 Task: Add an event with the title Third Webinar: SEO Best Practices, date '2023/12/27', time 9:40 AM to 11:40 AMand add a description: The quality assurance team will provide recommendations for process improvements based on their findings. These recommendations may include suggestions for enhancing project management practices, refining development methodologies, or implementing quality control measures., put the event into Blue category, logged in from the account softage.8@softage.netand send the event invitation to softage.9@softage.net and softage.10@softage.net. Set a reminder for the event 193 week before
Action: Mouse moved to (121, 143)
Screenshot: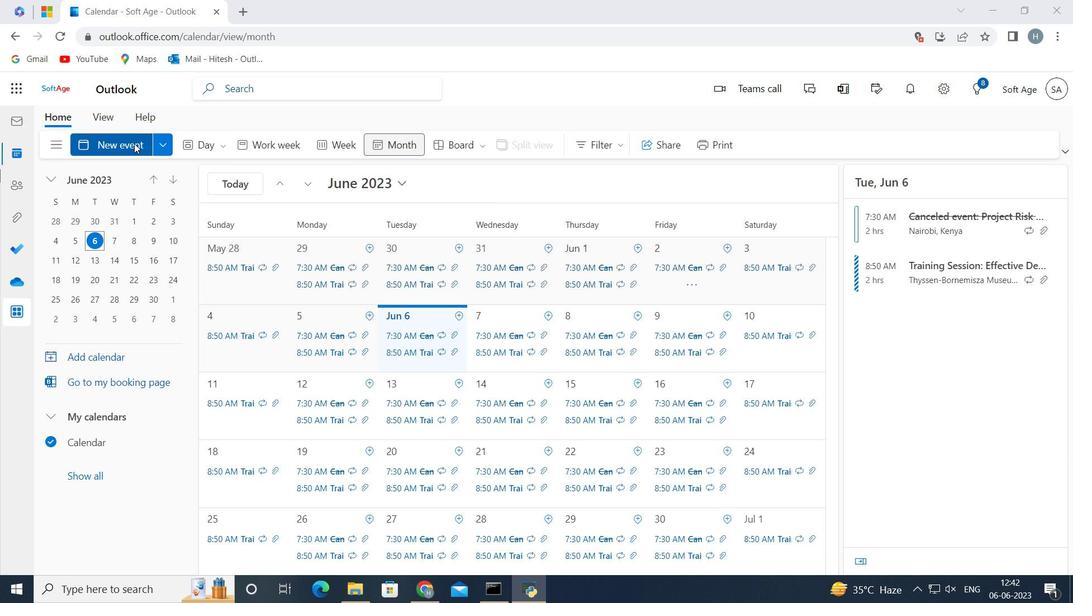 
Action: Mouse pressed left at (121, 143)
Screenshot: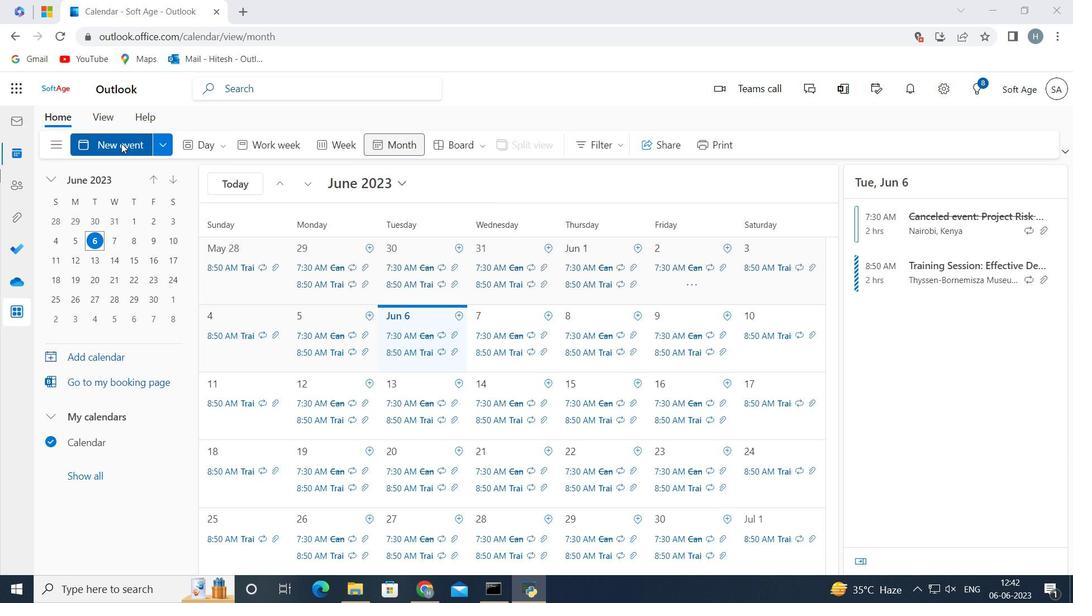 
Action: Mouse moved to (286, 224)
Screenshot: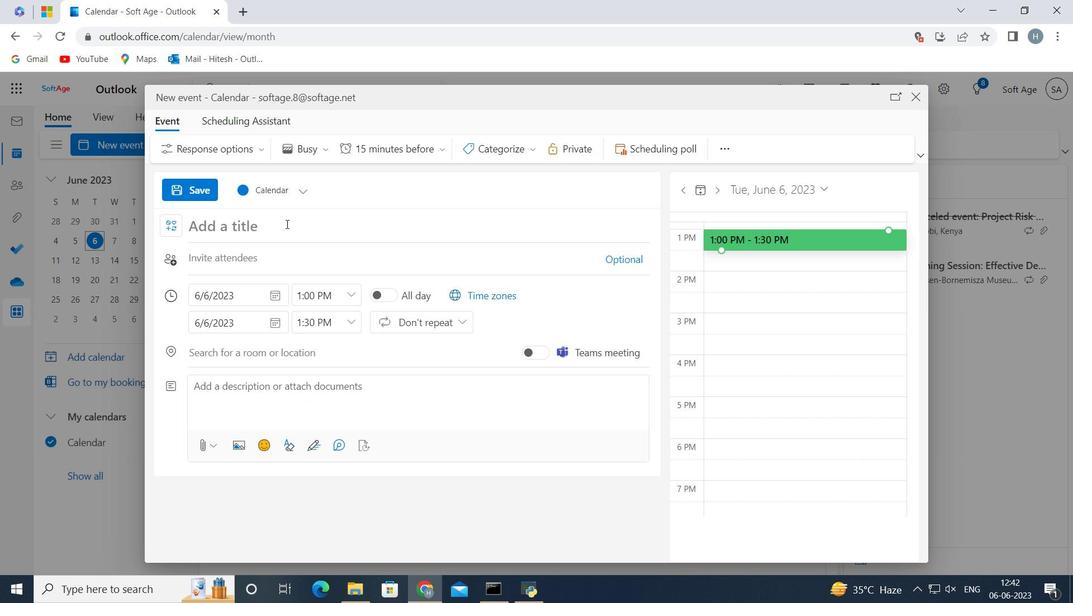 
Action: Mouse pressed left at (286, 224)
Screenshot: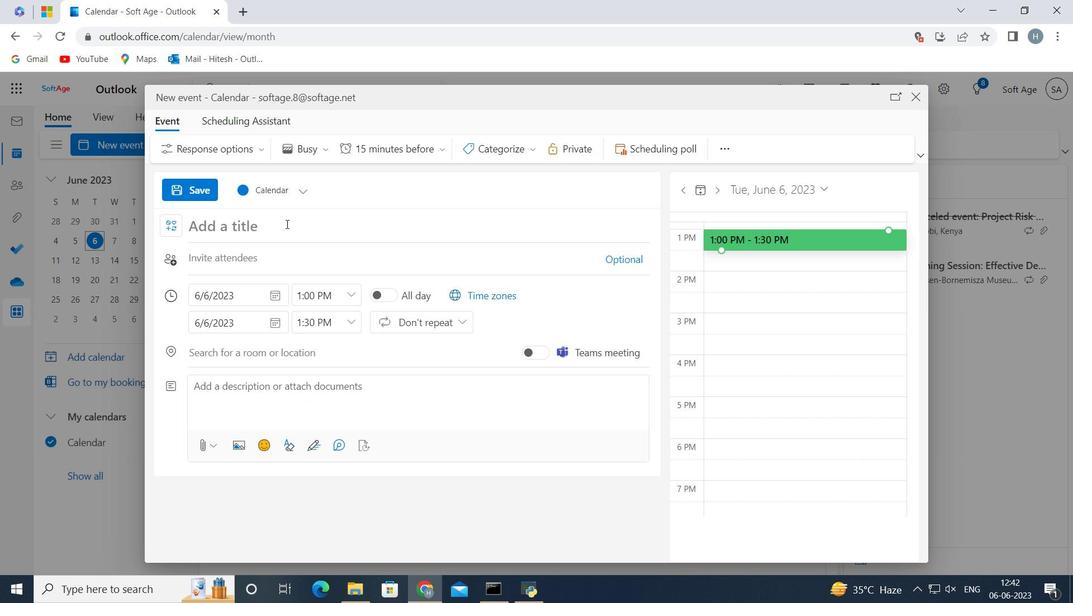 
Action: Key pressed <Key.shift>Third<Key.space><Key.shift>Webinar<Key.shift_r>:<Key.space><Key.caps_lock>SEO<Key.space><Key.caps_lock><Key.shift>Best<Key.space><Key.shift>Practices<Key.space>
Screenshot: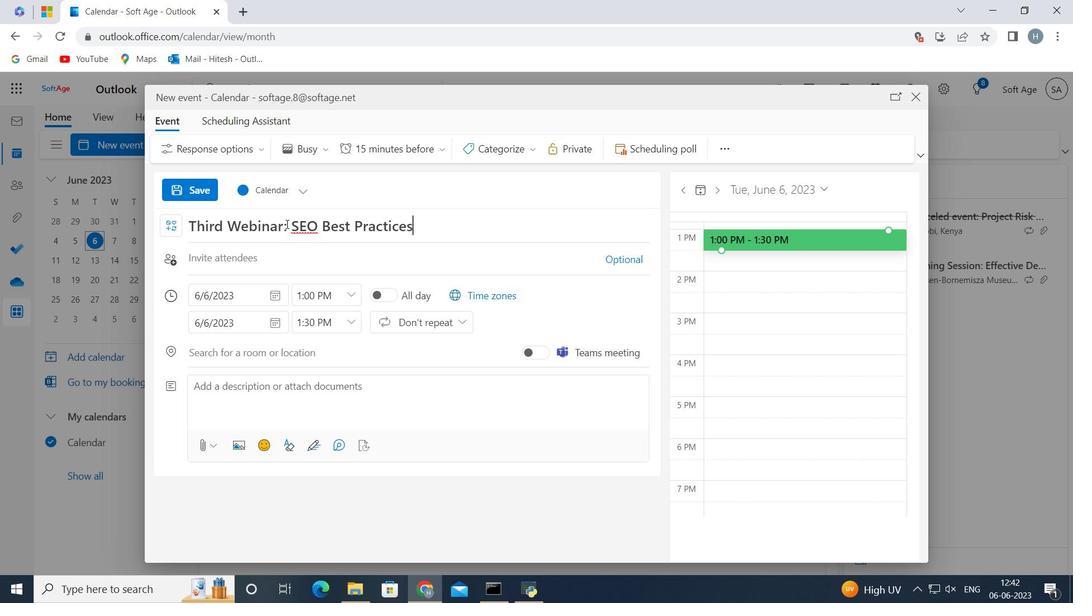
Action: Mouse moved to (272, 297)
Screenshot: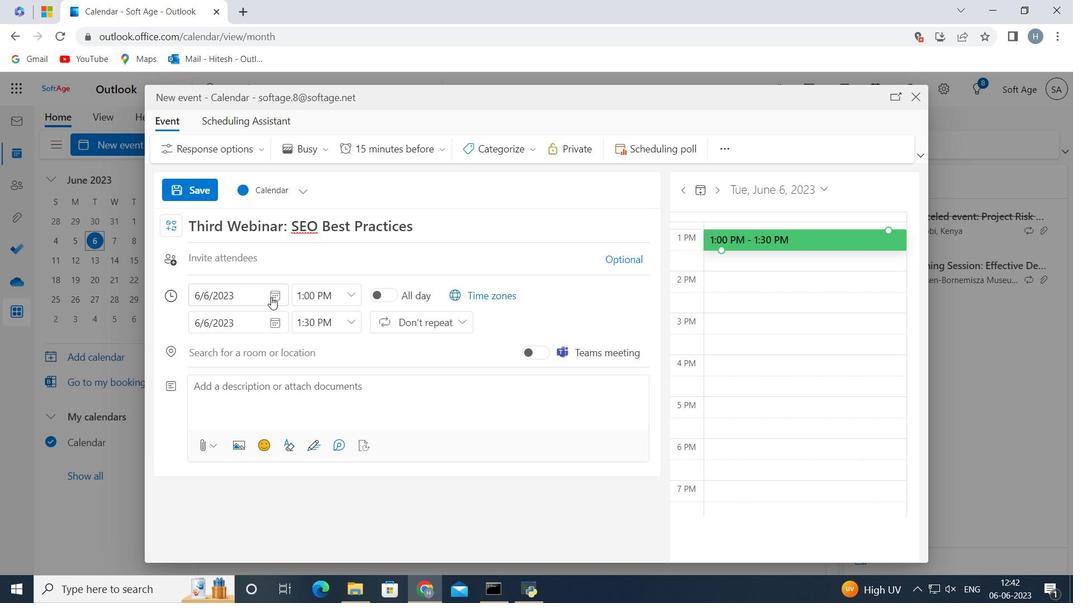 
Action: Mouse pressed left at (272, 297)
Screenshot: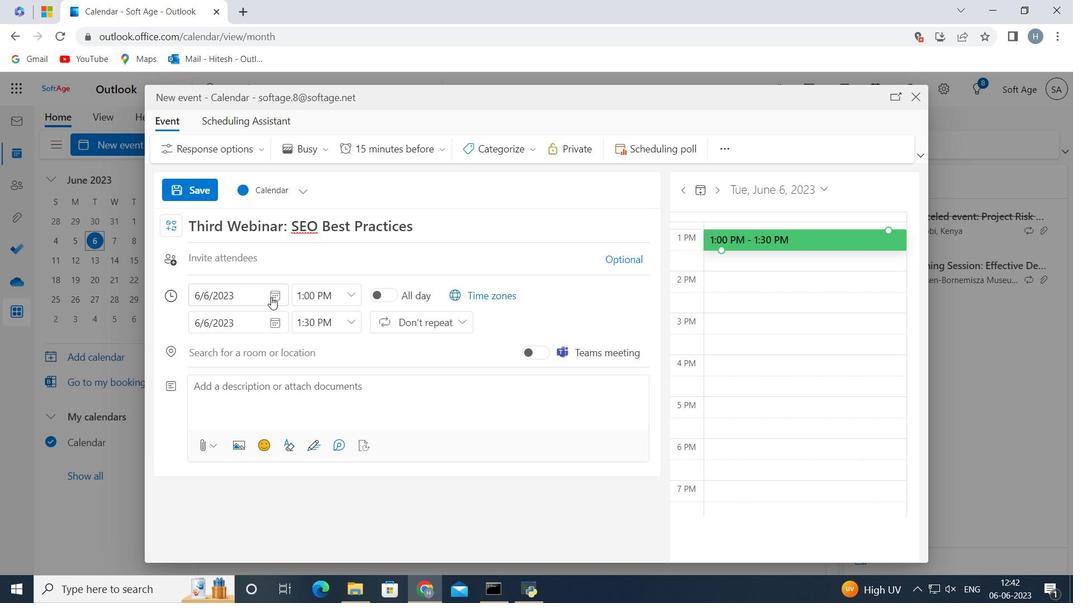 
Action: Mouse moved to (248, 330)
Screenshot: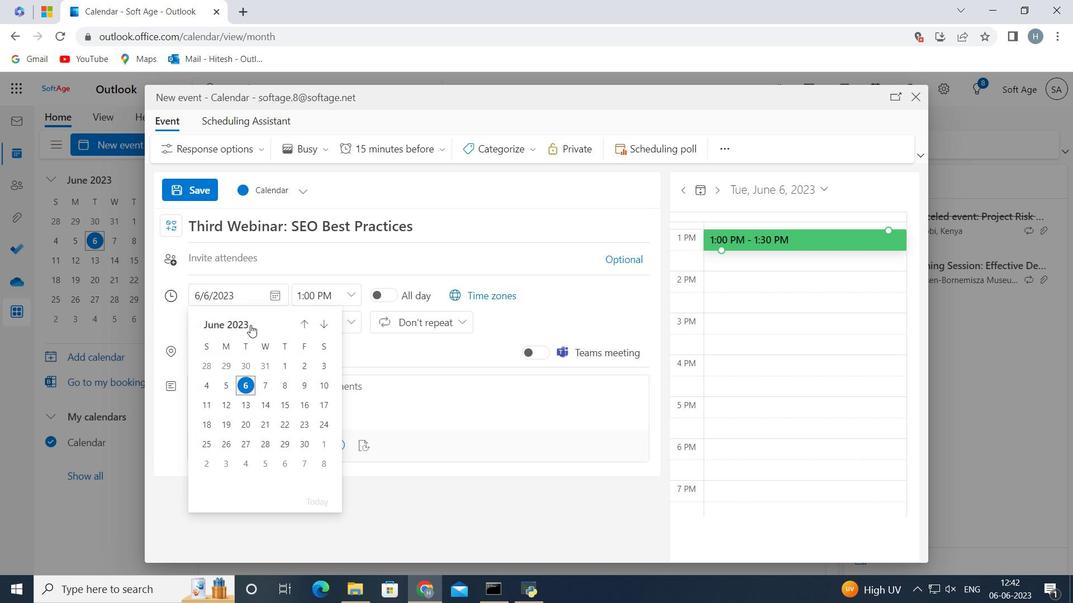
Action: Mouse pressed left at (248, 330)
Screenshot: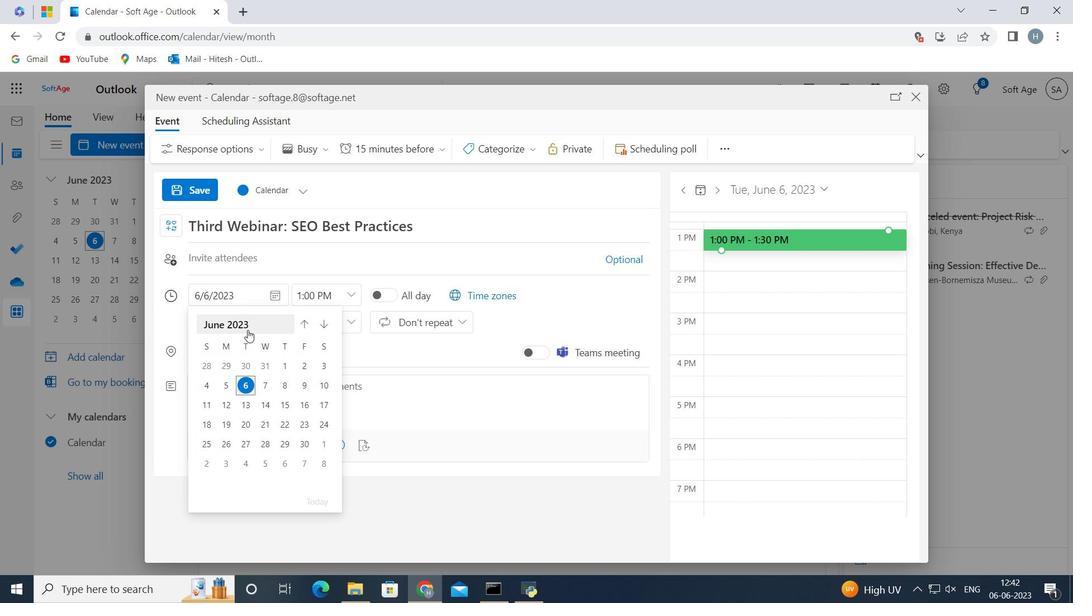 
Action: Mouse moved to (248, 328)
Screenshot: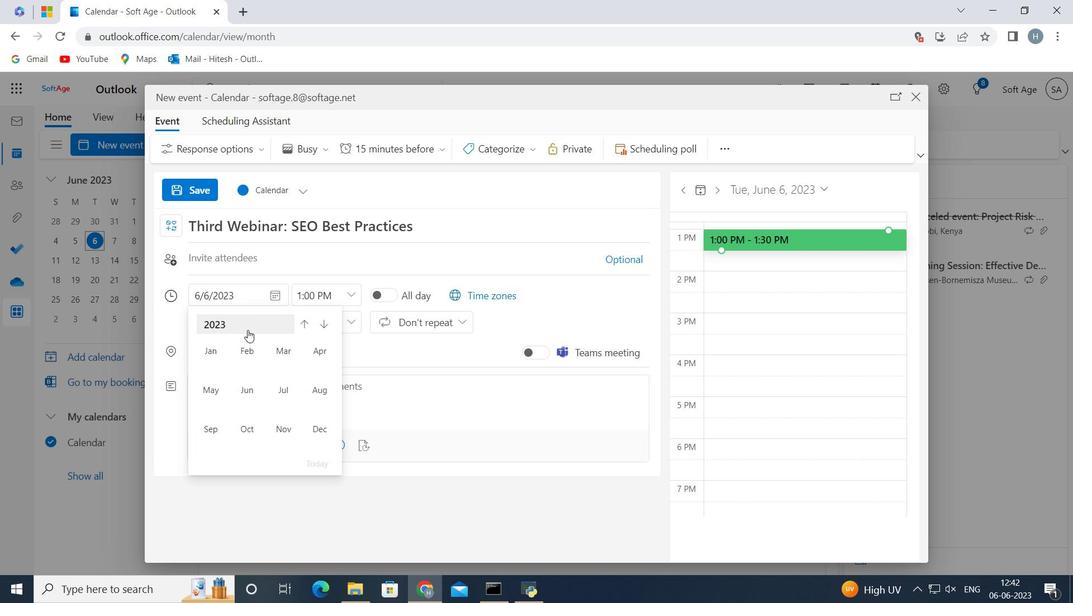 
Action: Mouse pressed left at (248, 328)
Screenshot: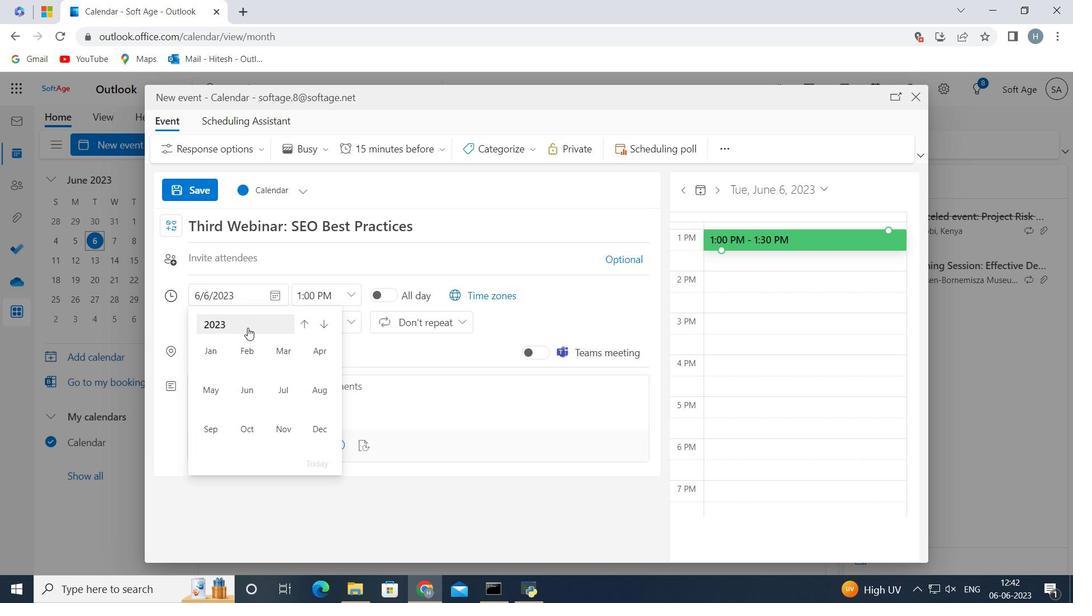 
Action: Mouse moved to (316, 348)
Screenshot: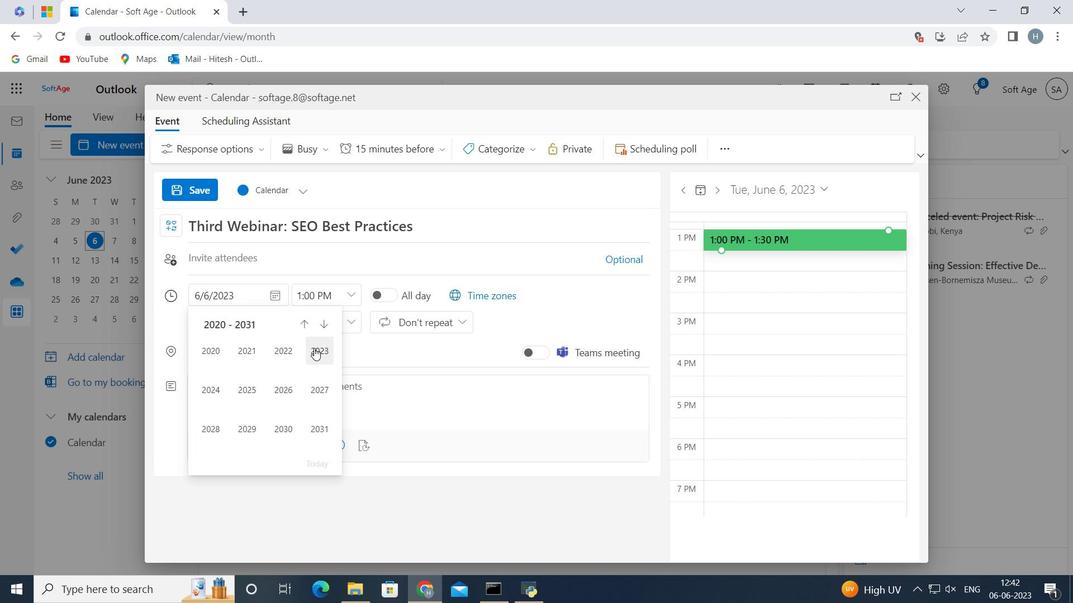 
Action: Mouse pressed left at (316, 348)
Screenshot: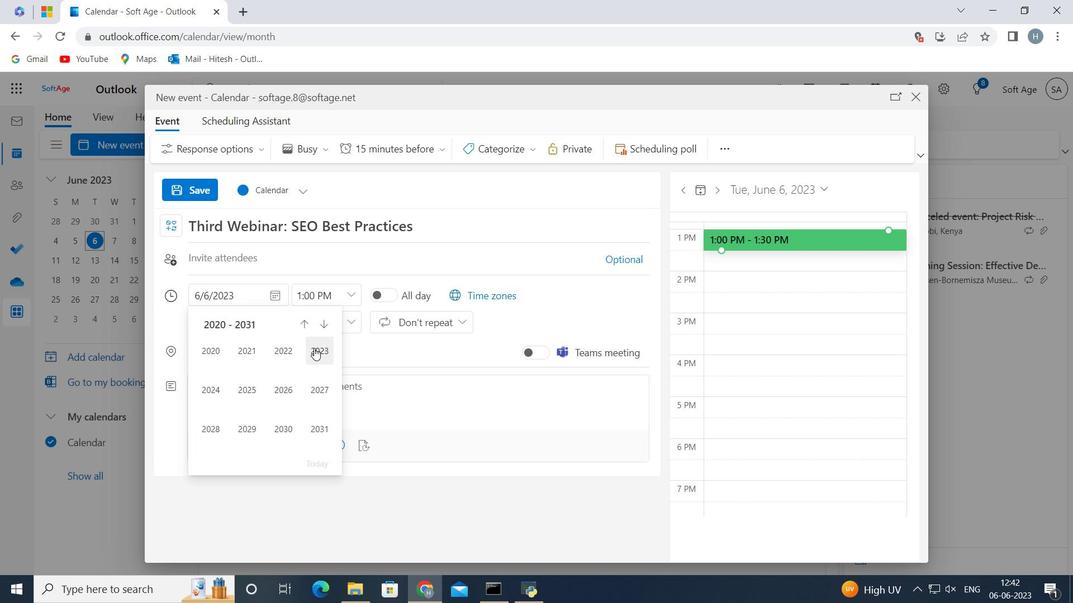 
Action: Mouse moved to (316, 427)
Screenshot: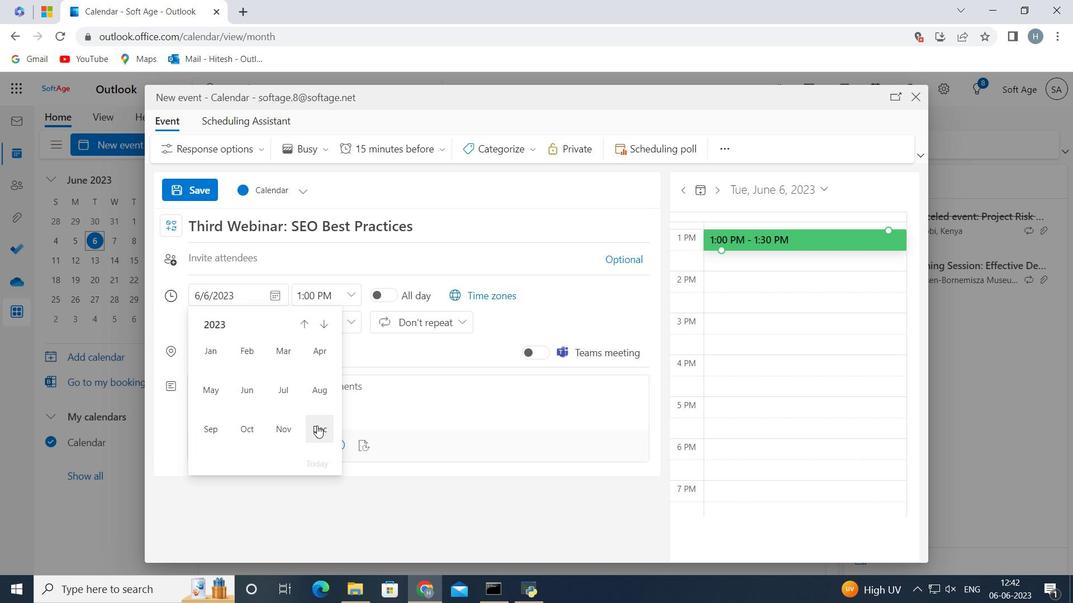 
Action: Mouse pressed left at (316, 427)
Screenshot: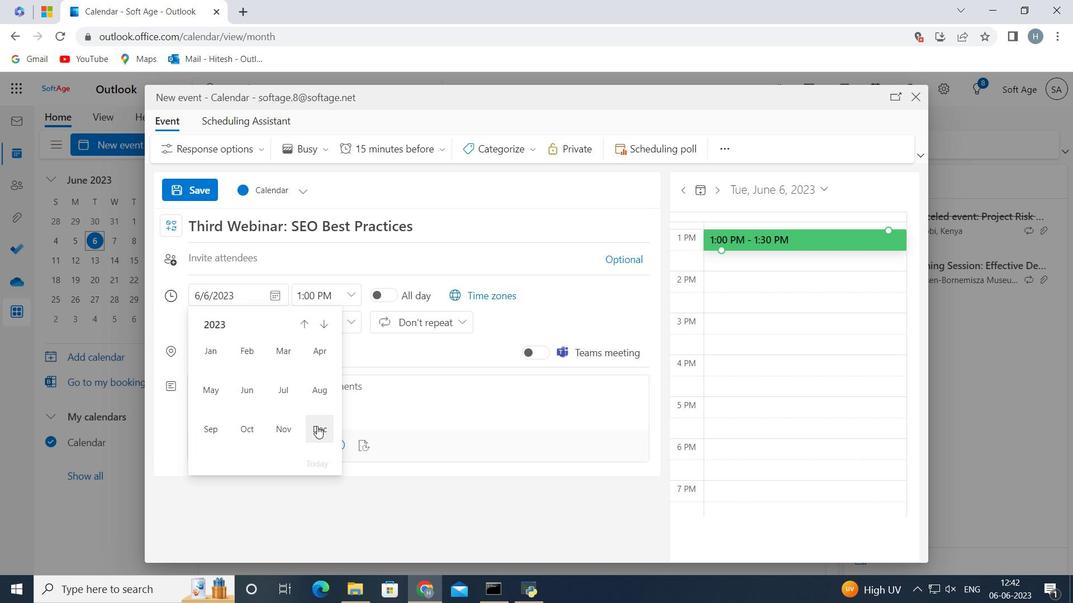 
Action: Mouse moved to (262, 443)
Screenshot: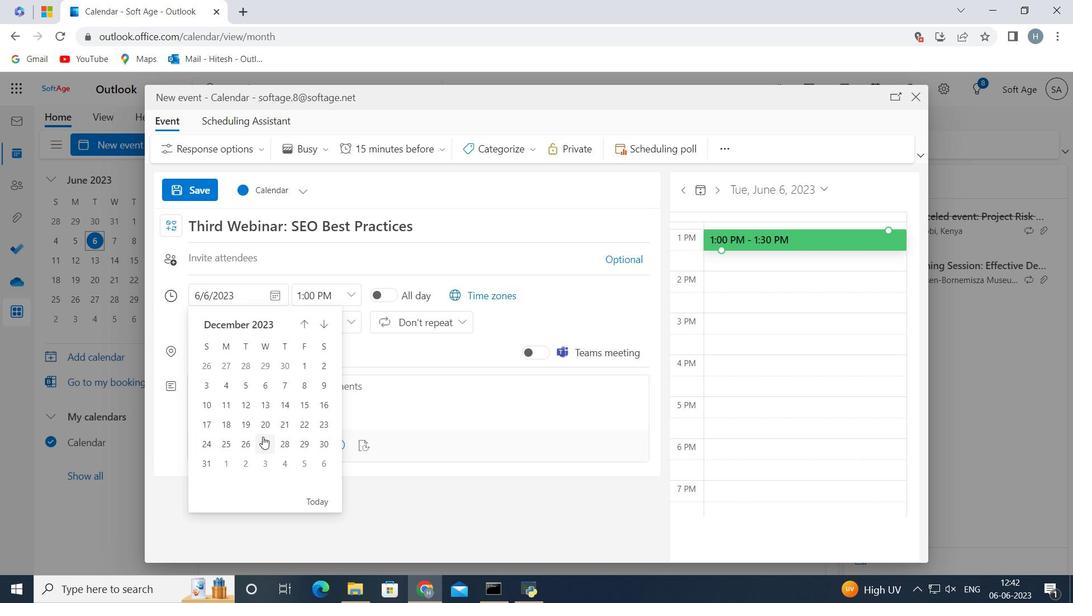 
Action: Mouse pressed left at (262, 443)
Screenshot: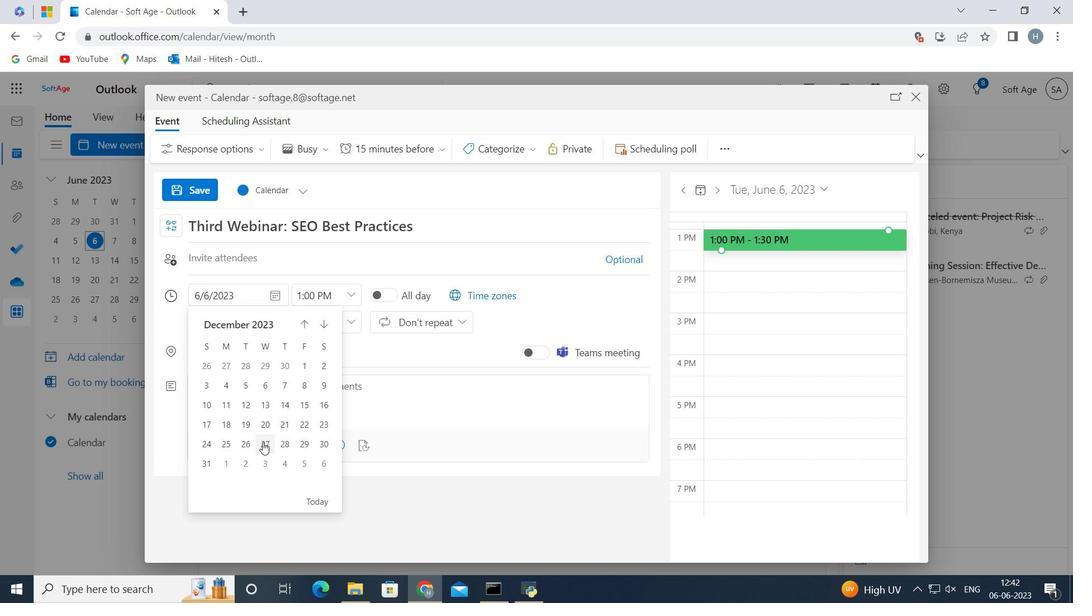 
Action: Mouse moved to (351, 295)
Screenshot: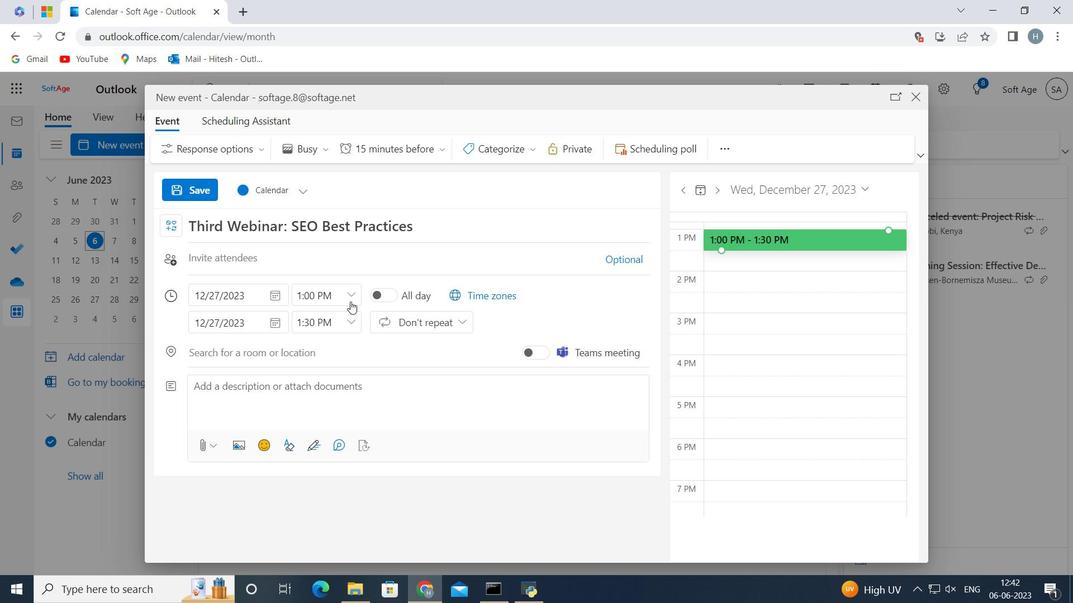 
Action: Mouse pressed left at (351, 295)
Screenshot: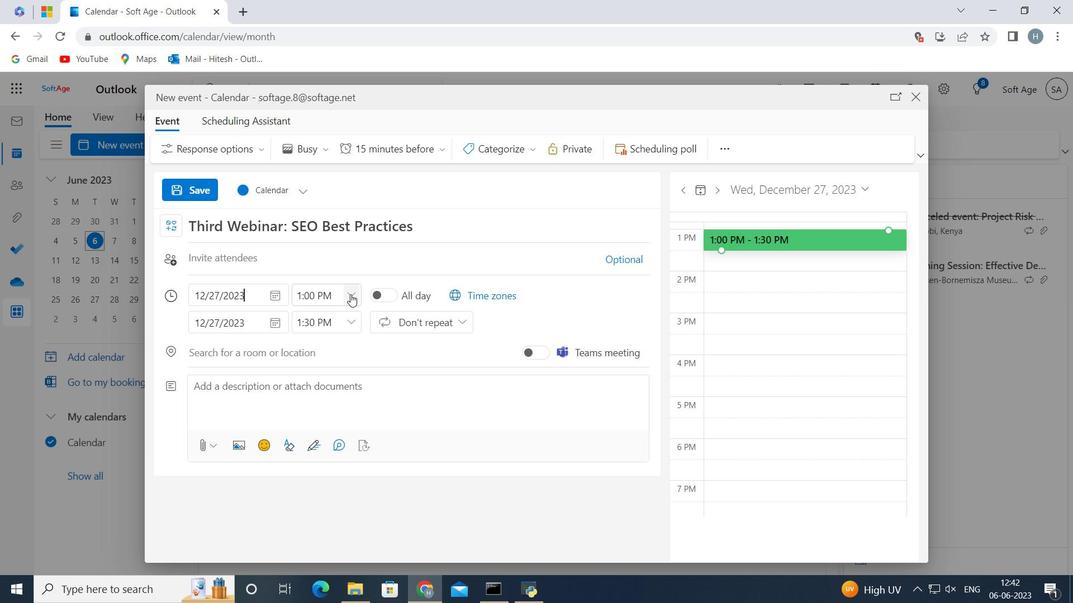 
Action: Mouse moved to (325, 395)
Screenshot: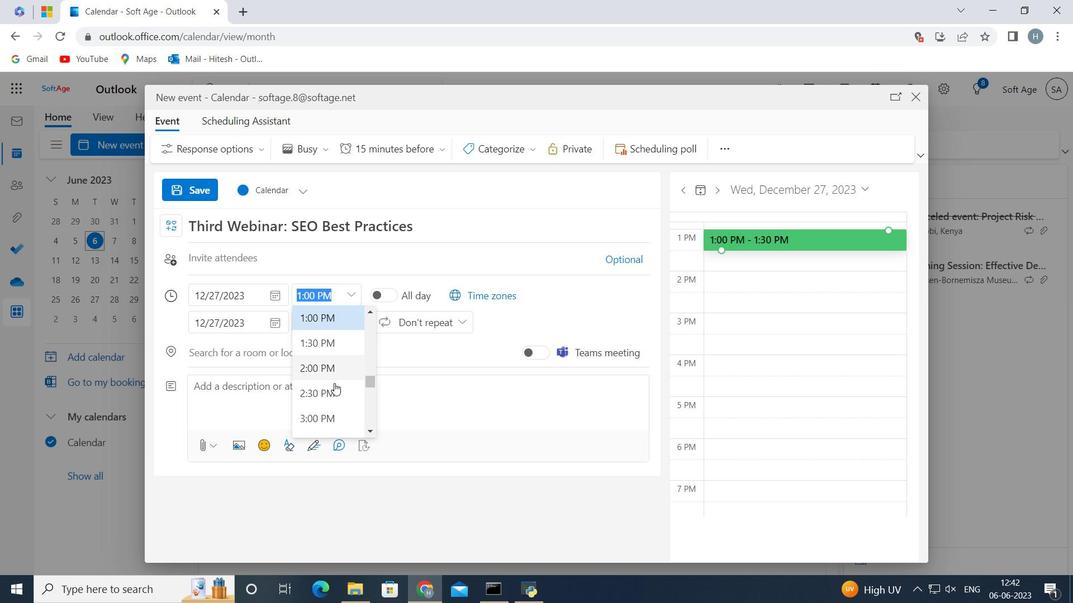 
Action: Mouse scrolled (325, 395) with delta (0, 0)
Screenshot: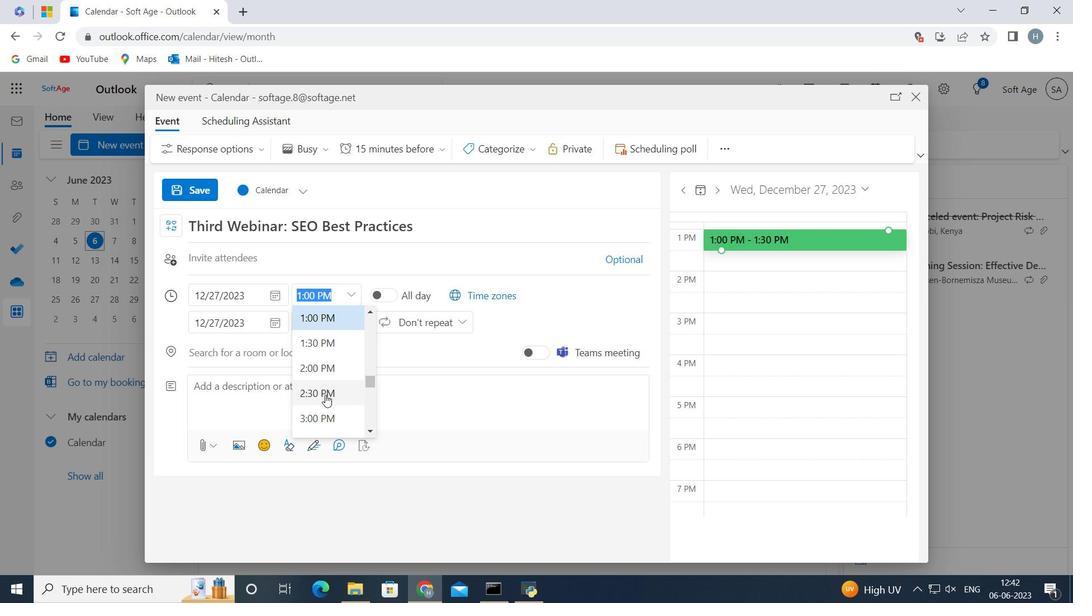 
Action: Mouse scrolled (325, 395) with delta (0, 0)
Screenshot: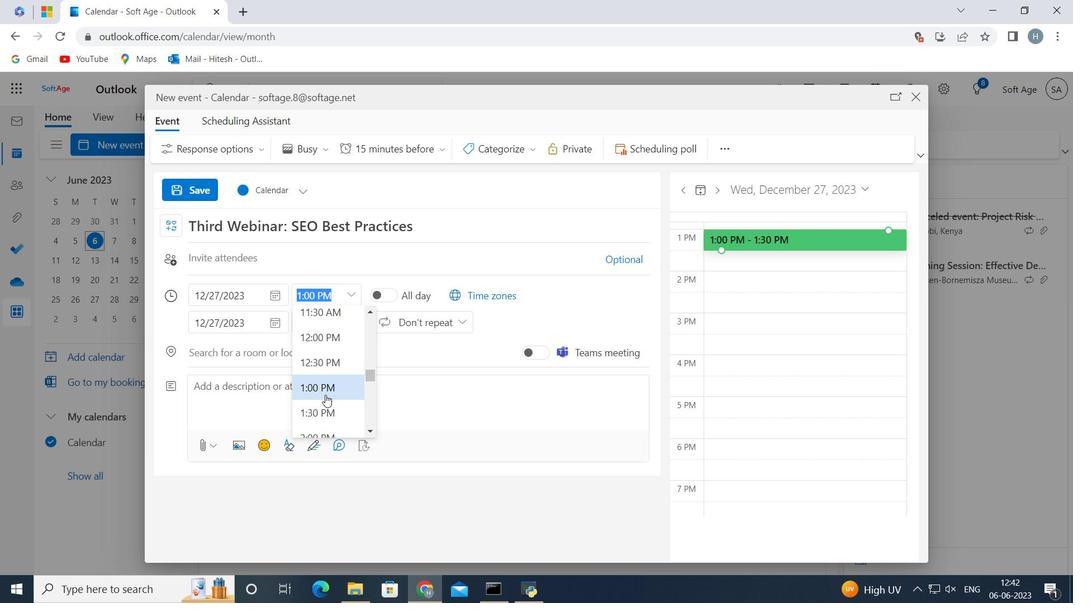 
Action: Mouse scrolled (325, 395) with delta (0, 0)
Screenshot: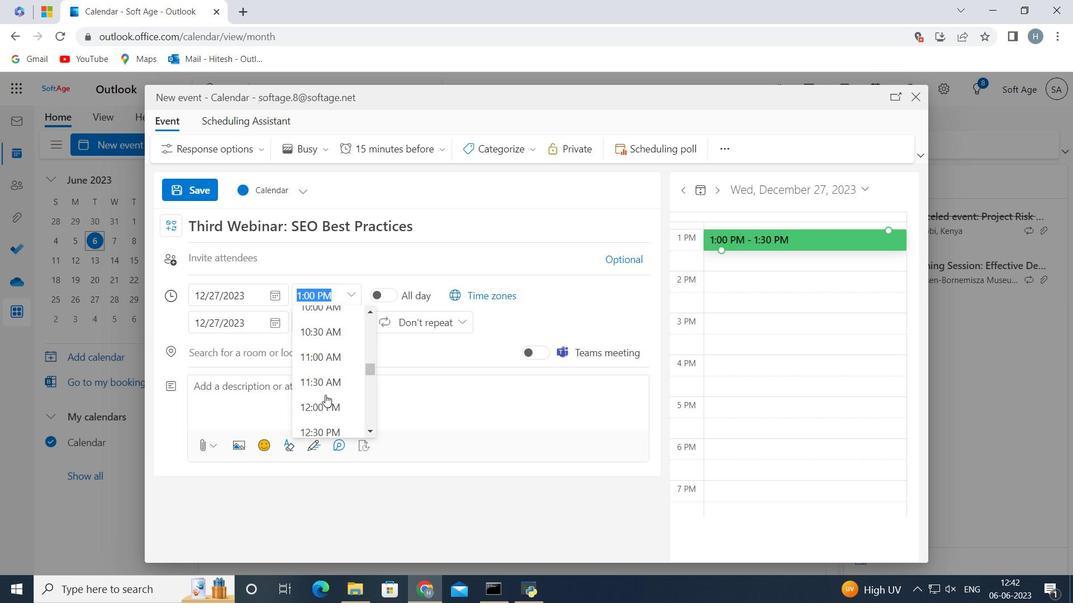 
Action: Mouse scrolled (325, 395) with delta (0, 0)
Screenshot: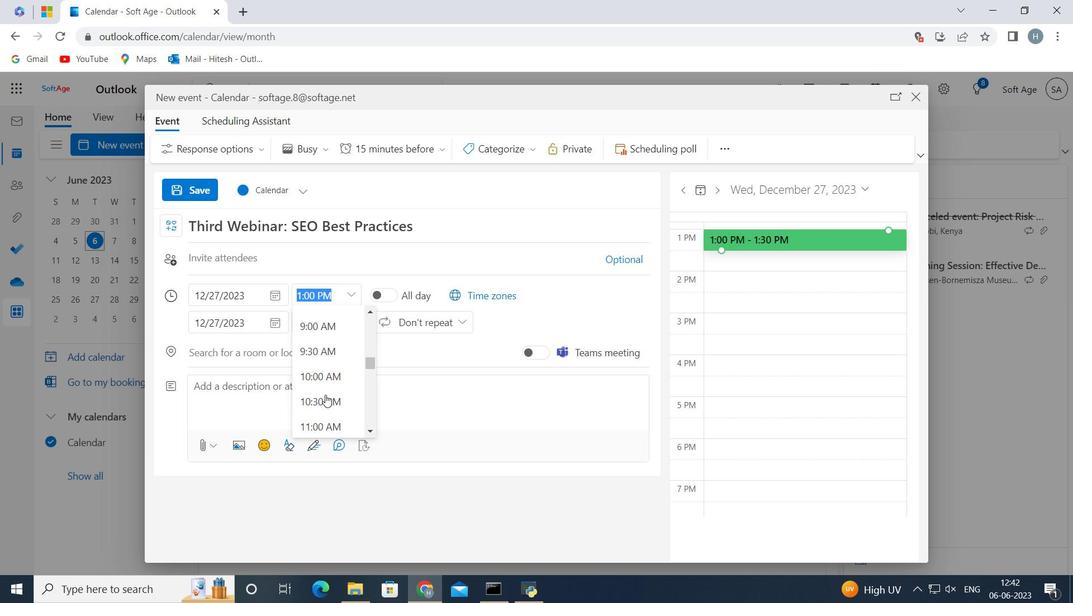 
Action: Mouse moved to (304, 428)
Screenshot: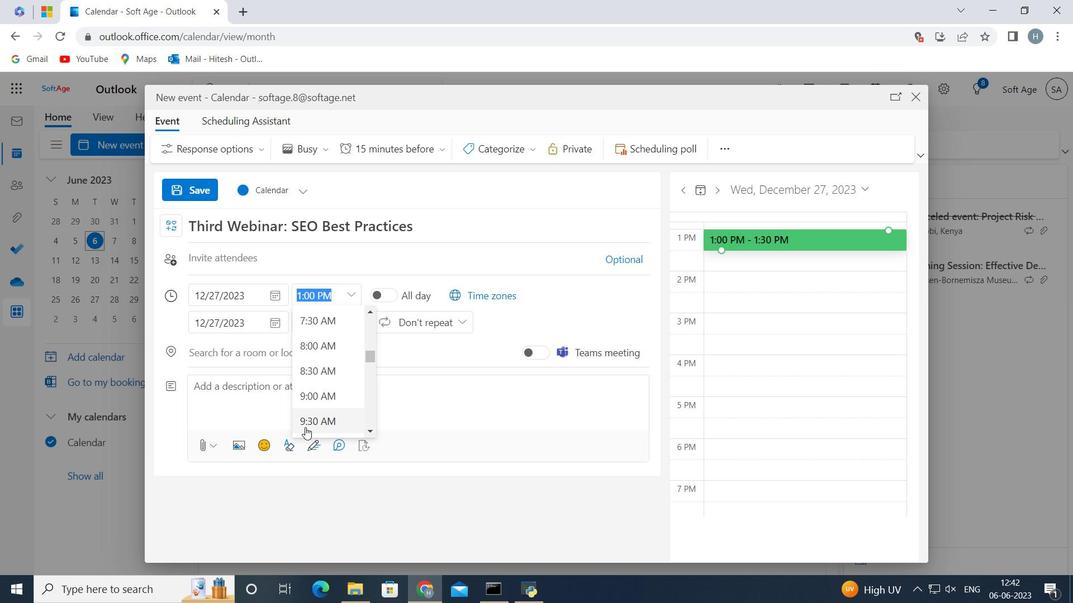 
Action: Mouse pressed left at (304, 428)
Screenshot: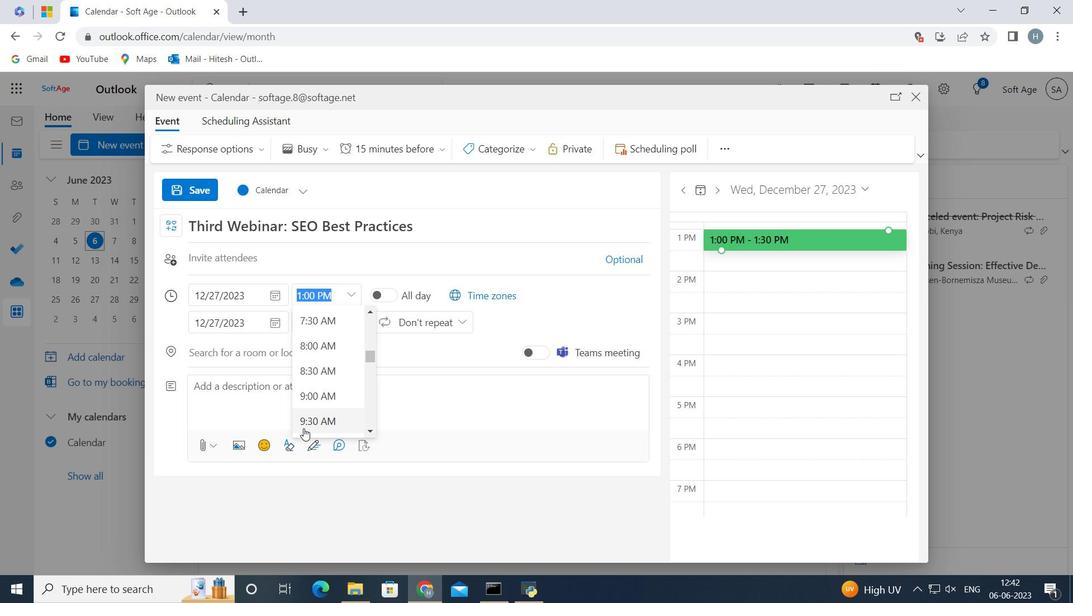 
Action: Mouse moved to (314, 296)
Screenshot: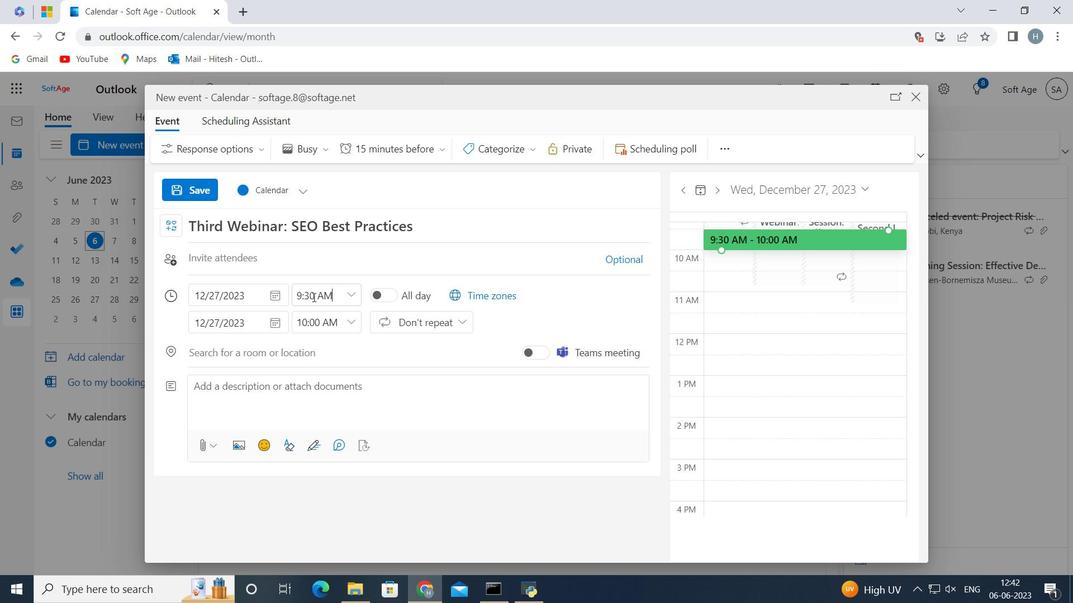 
Action: Mouse pressed left at (314, 296)
Screenshot: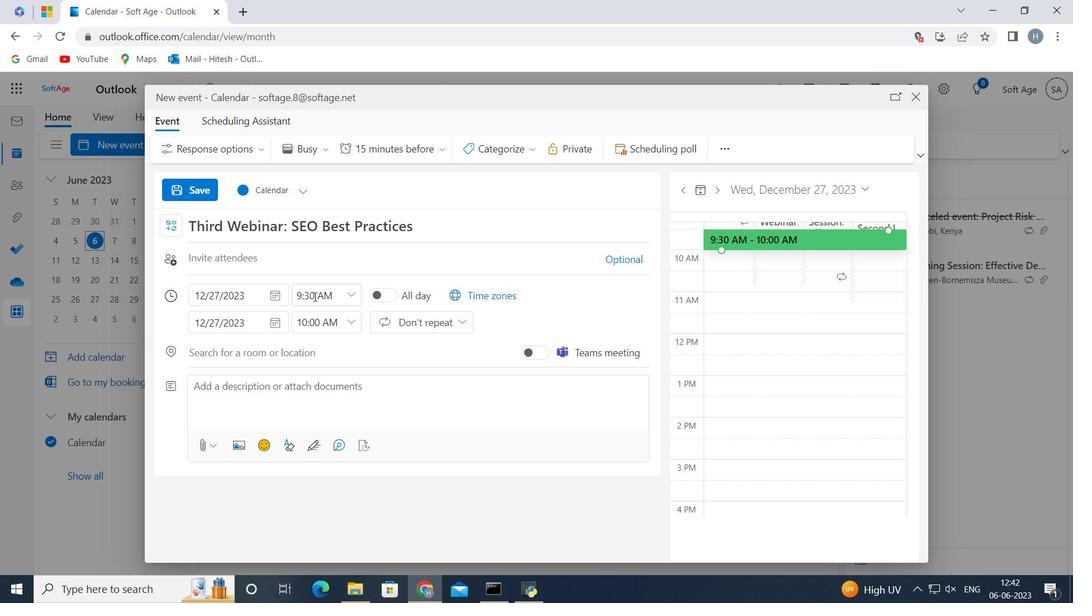 
Action: Key pressed <Key.backspace><Key.backspace>40
Screenshot: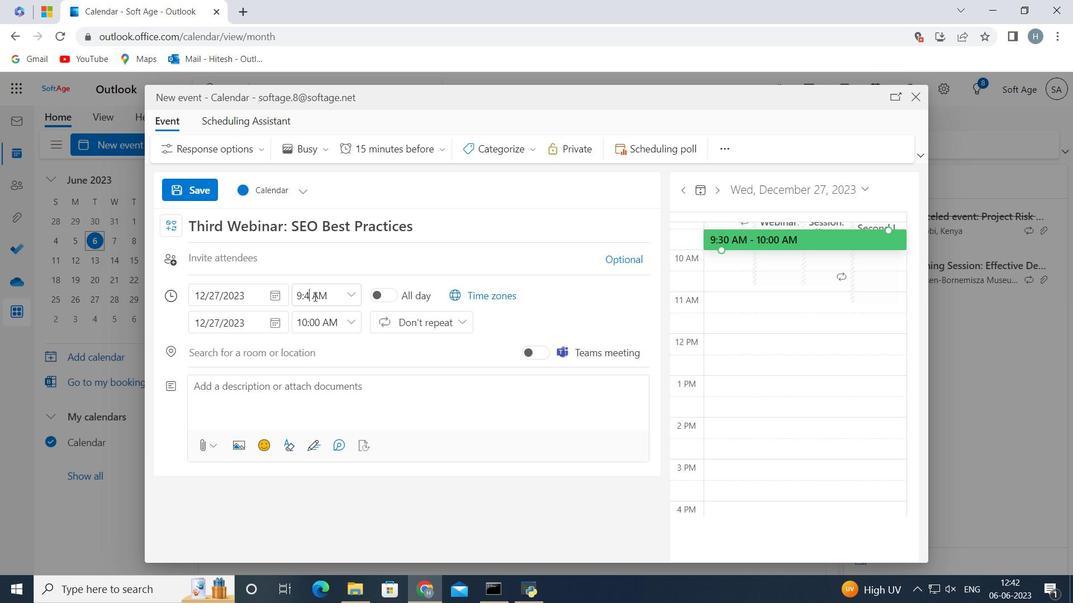 
Action: Mouse moved to (354, 324)
Screenshot: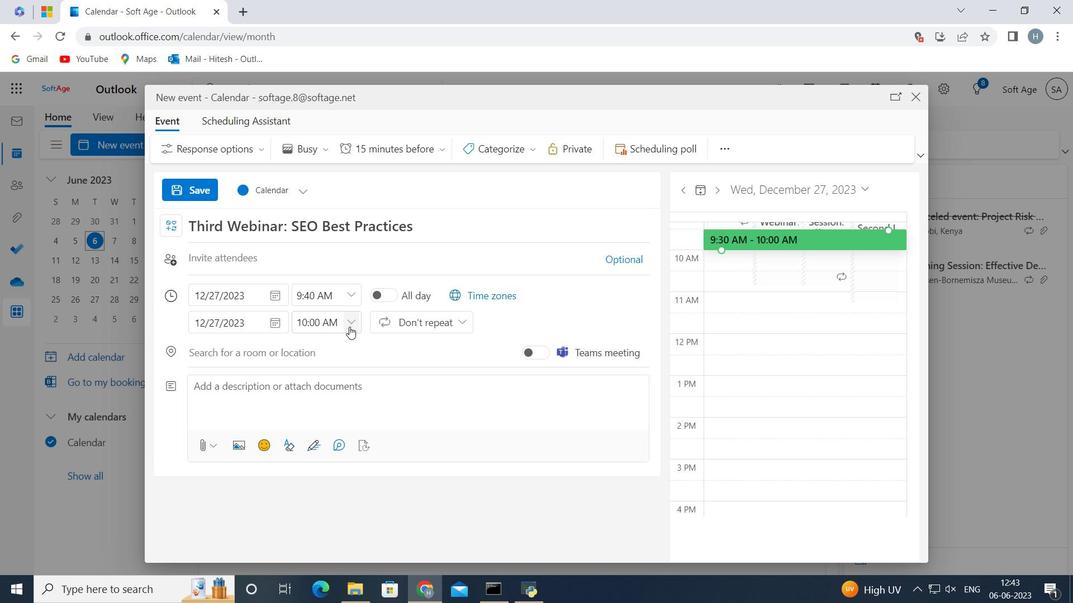
Action: Mouse pressed left at (354, 324)
Screenshot: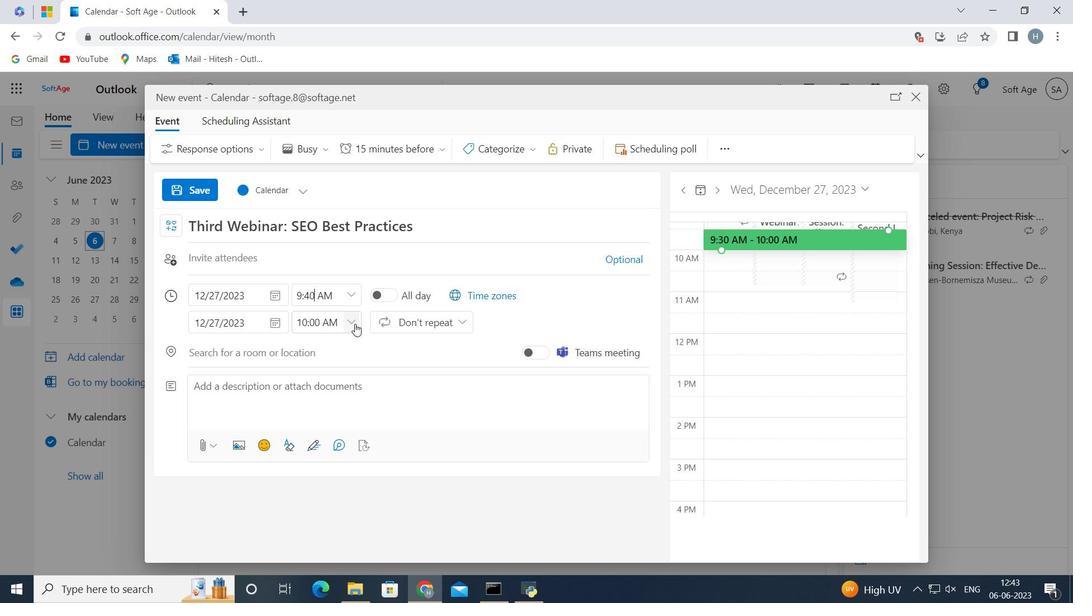 
Action: Mouse moved to (338, 424)
Screenshot: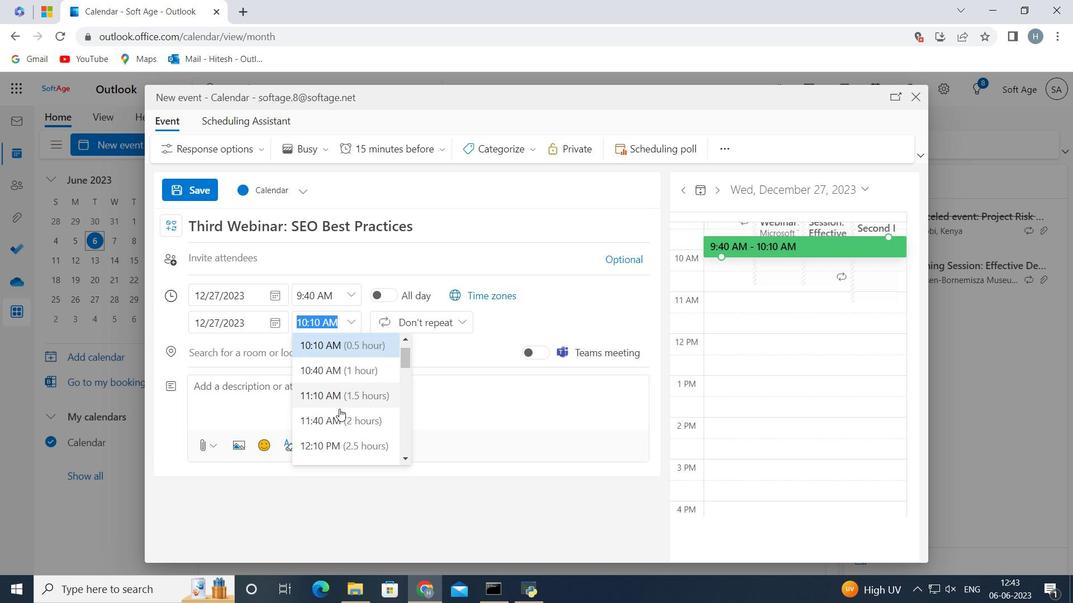 
Action: Mouse pressed left at (338, 424)
Screenshot: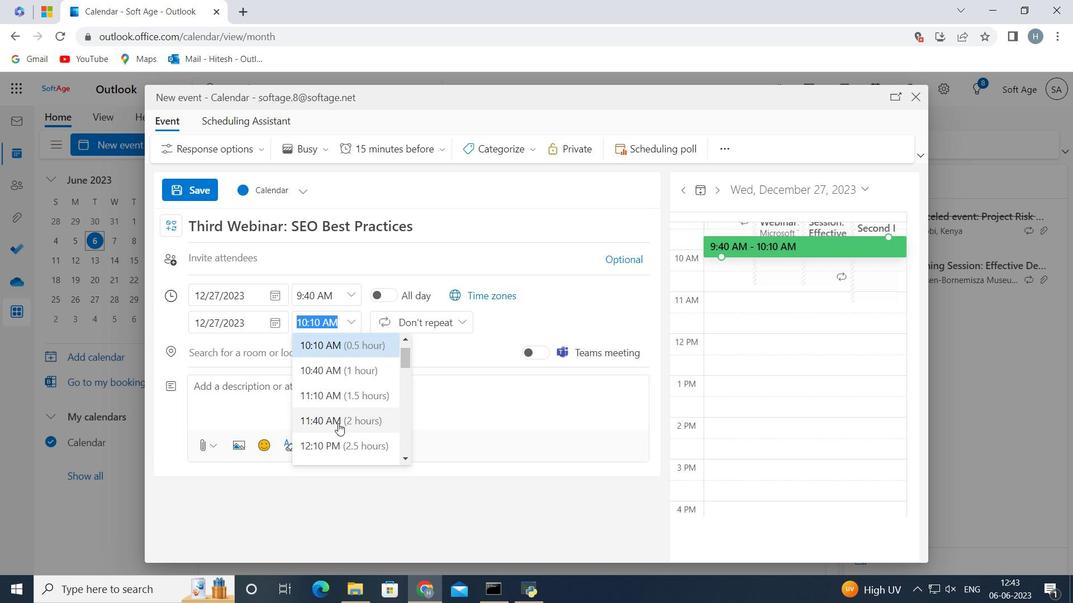 
Action: Mouse moved to (286, 400)
Screenshot: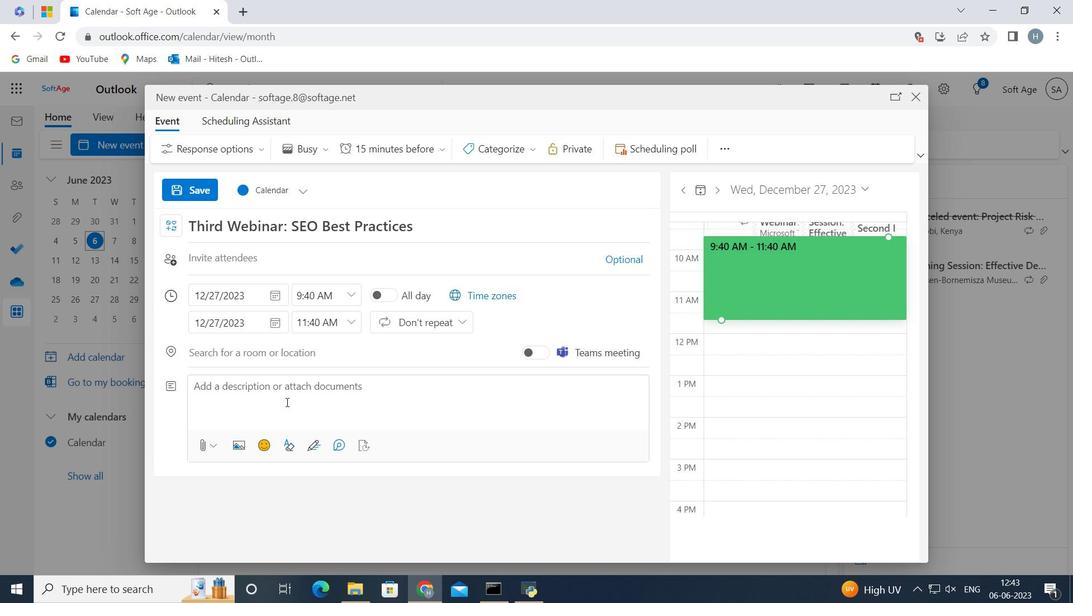 
Action: Mouse pressed left at (286, 400)
Screenshot: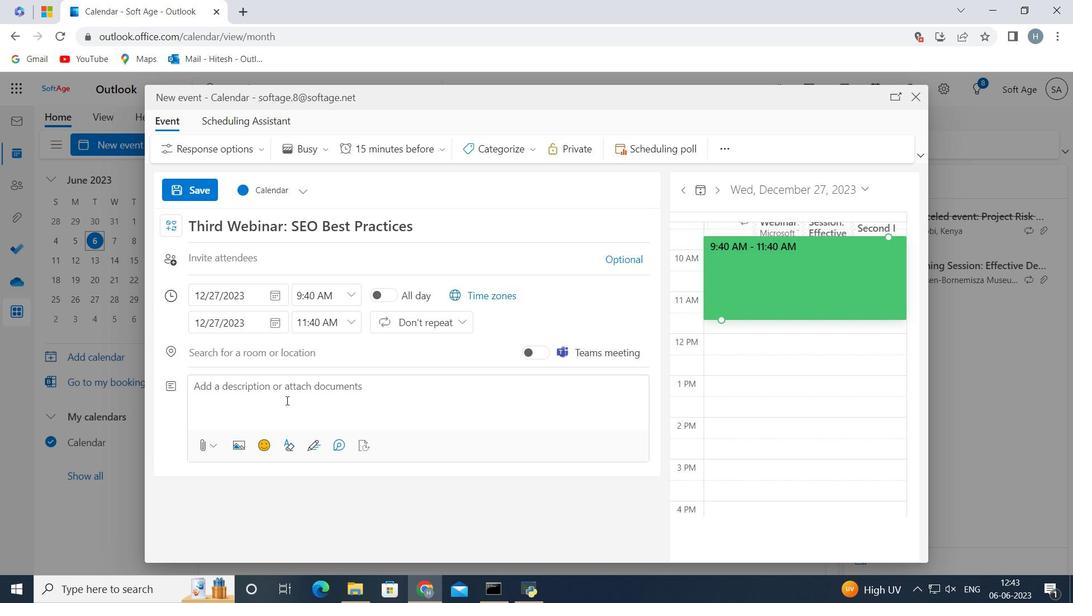 
Action: Key pressed <Key.shift>The<Key.space>quality<Key.space>assurnce<Key.space>team<Key.space>will<Key.space>provide<Key.space>recommendations<Key.space>for<Key.space>process<Key.space>o<Key.backspace>improvements<Key.space>based<Key.space>on<Key.space>their<Key.space>findings.<Key.space><Key.shift>These<Key.space>recommendations<Key.space>may<Key.space>include<Key.space>suggestions<Key.space>for<Key.space>enhancing<Key.space>project<Key.space>management<Key.space>practices,<Key.space>refining<Key.space>development<Key.space>methodologies,<Key.space>or<Key.space>implementing<Key.space>quality<Key.space>ci<Key.backspace>ontrol<Key.space>measures.<Key.space>
Screenshot: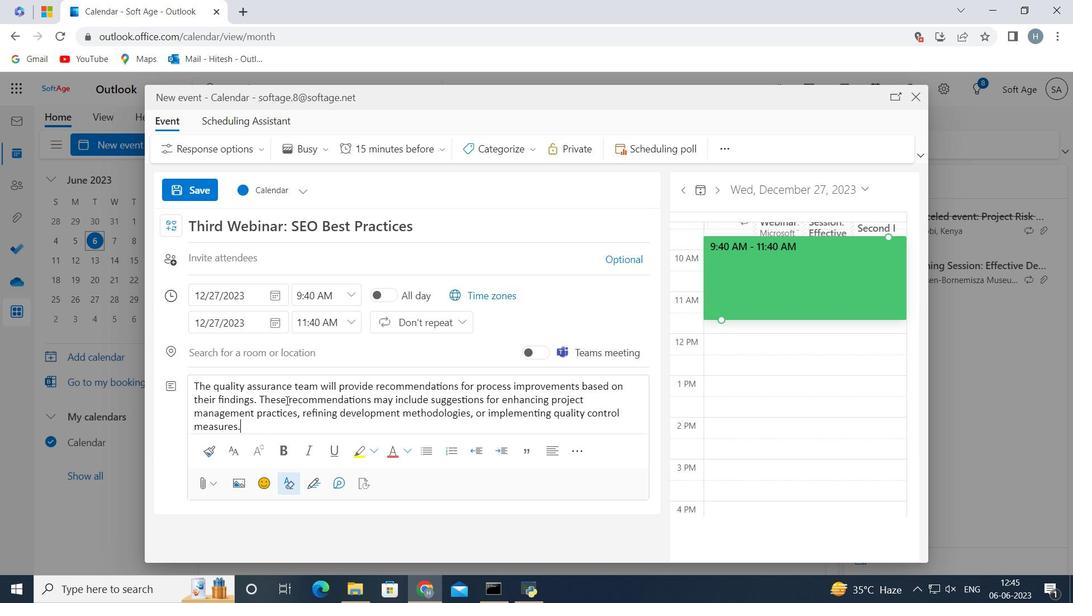 
Action: Mouse moved to (494, 150)
Screenshot: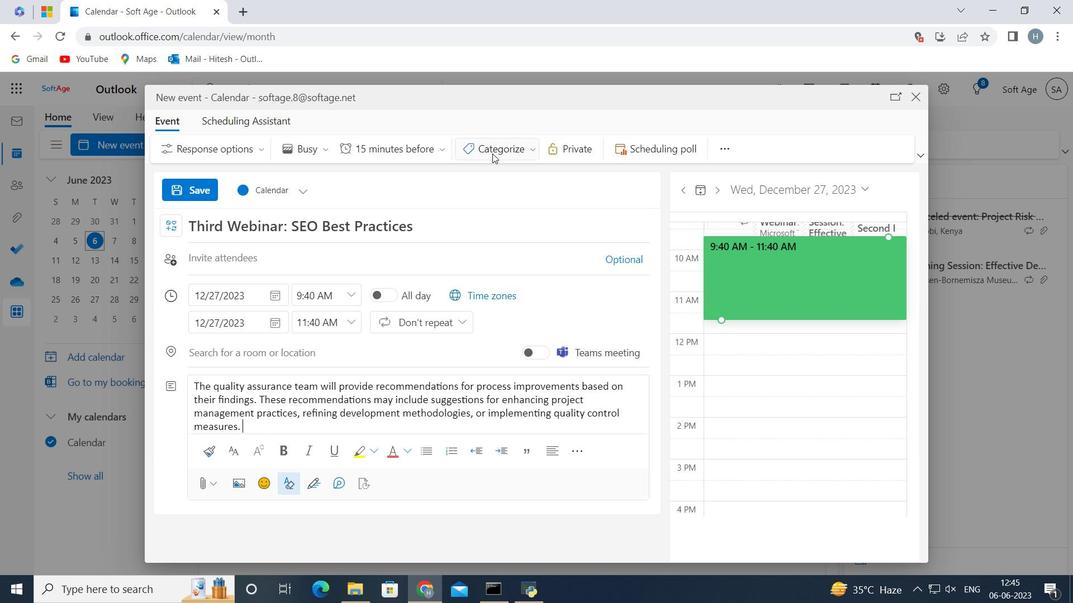 
Action: Mouse pressed left at (494, 150)
Screenshot: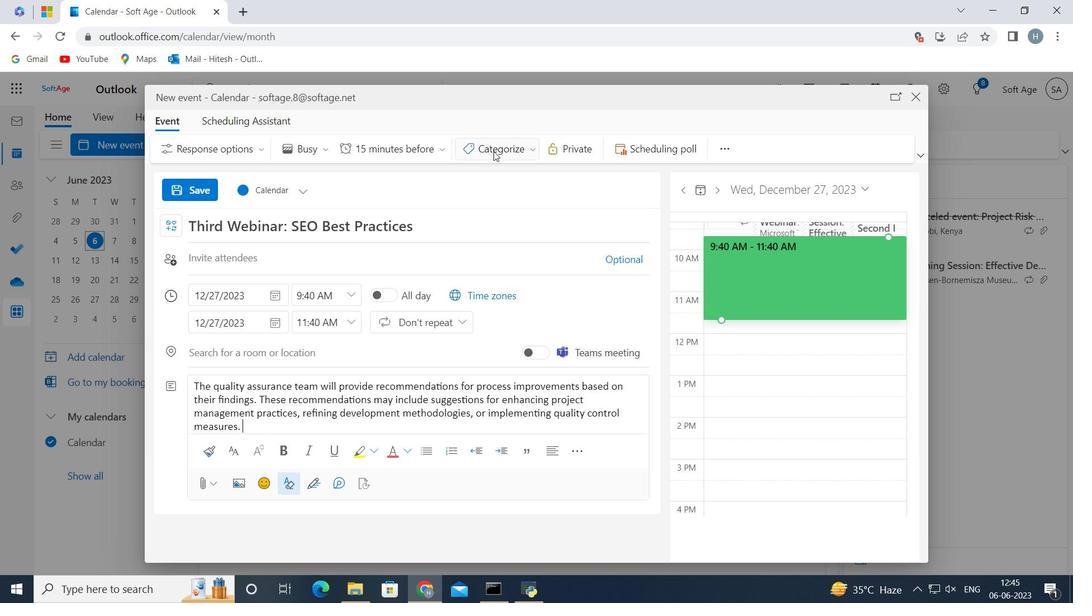 
Action: Mouse moved to (498, 171)
Screenshot: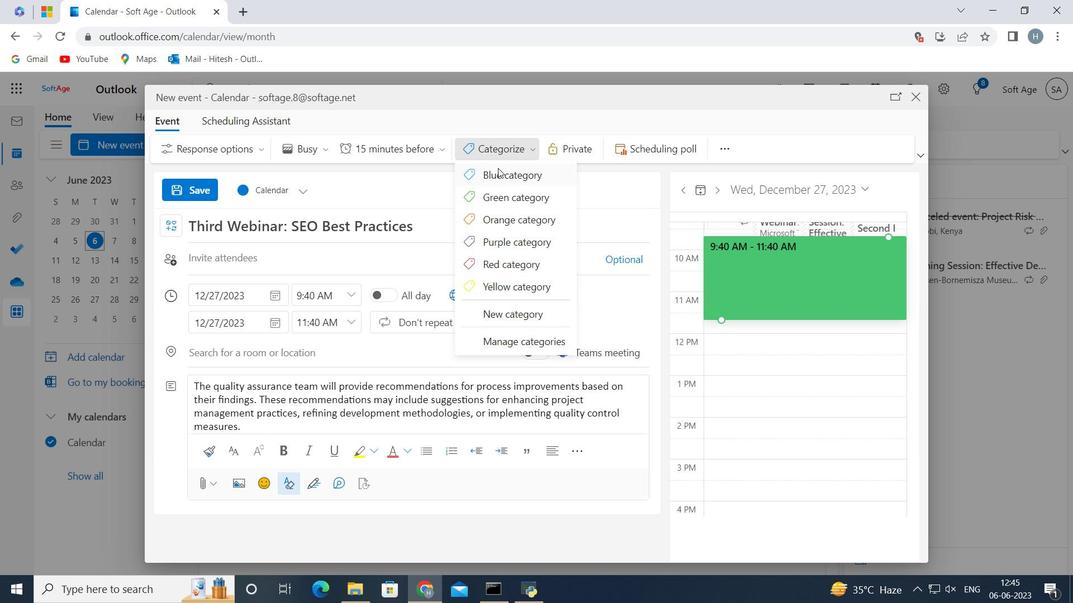 
Action: Mouse pressed left at (498, 171)
Screenshot: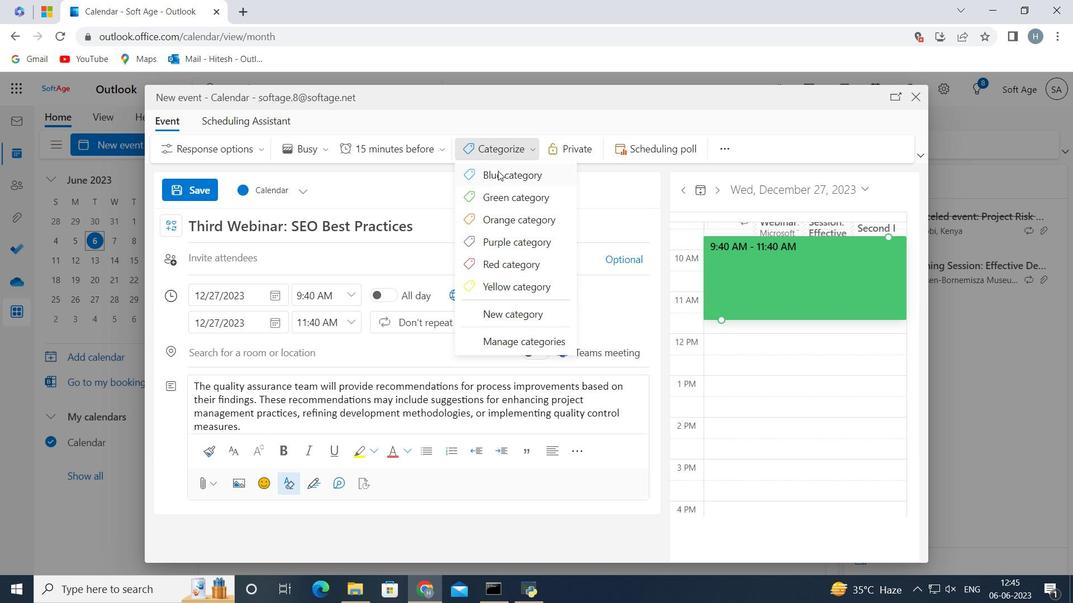 
Action: Mouse moved to (377, 265)
Screenshot: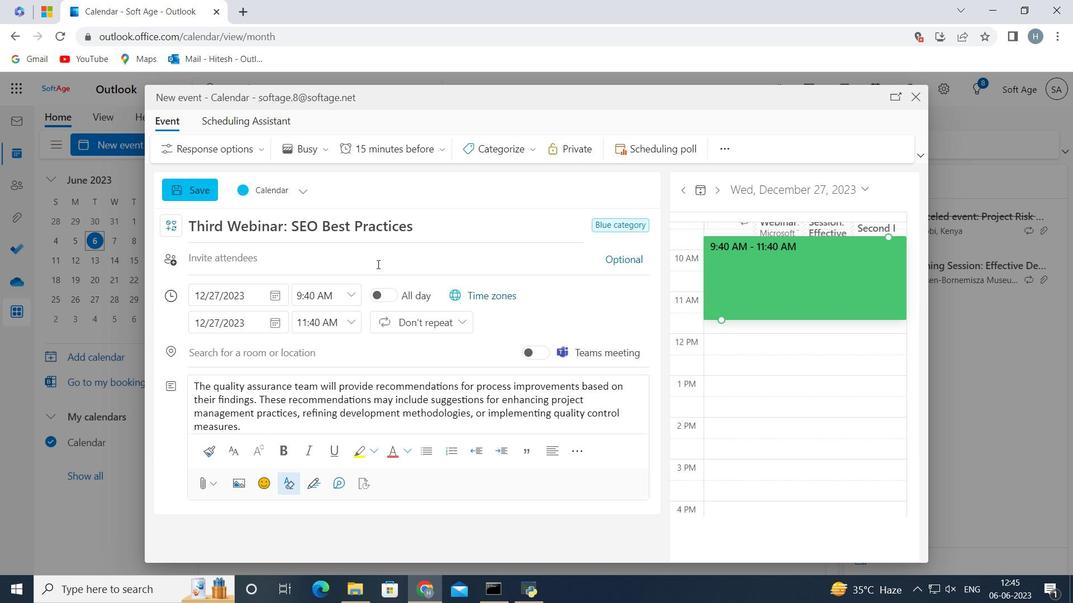 
Action: Mouse pressed left at (377, 265)
Screenshot: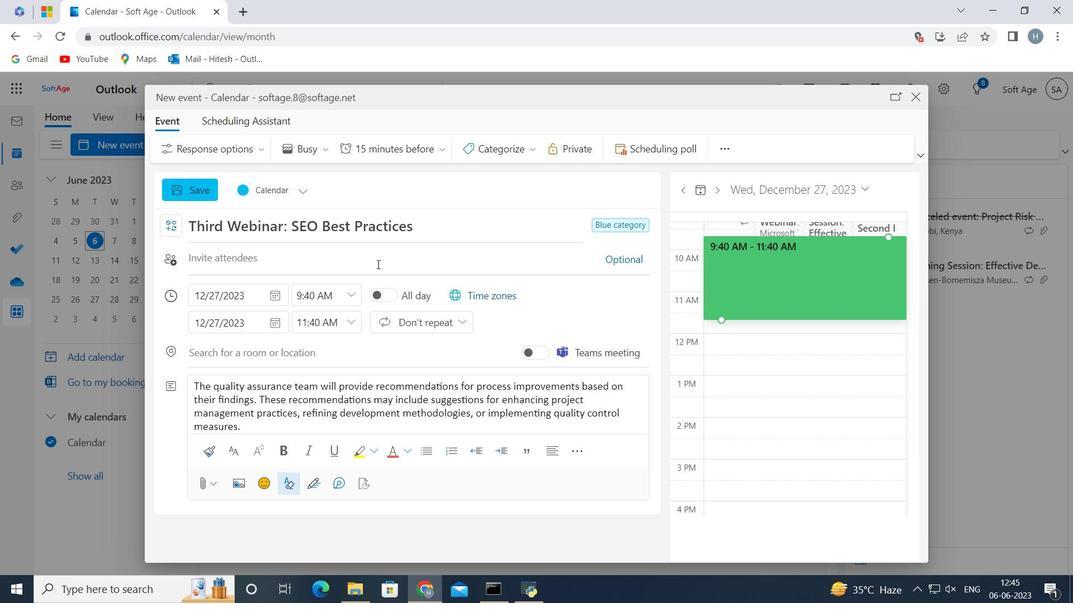 
Action: Mouse moved to (374, 266)
Screenshot: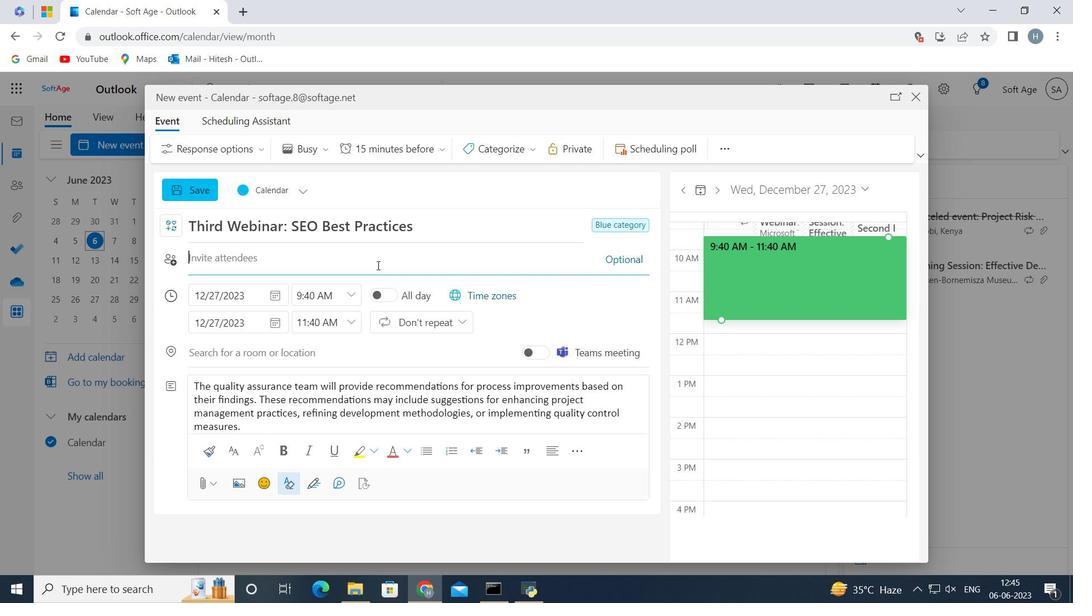 
Action: Key pressed so
Screenshot: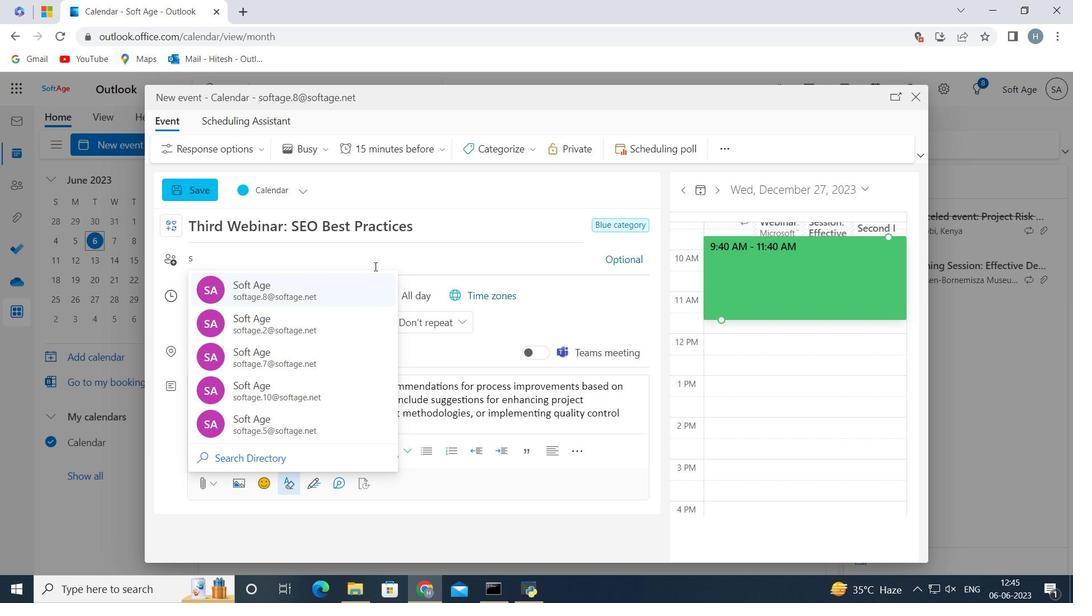 
Action: Mouse moved to (368, 269)
Screenshot: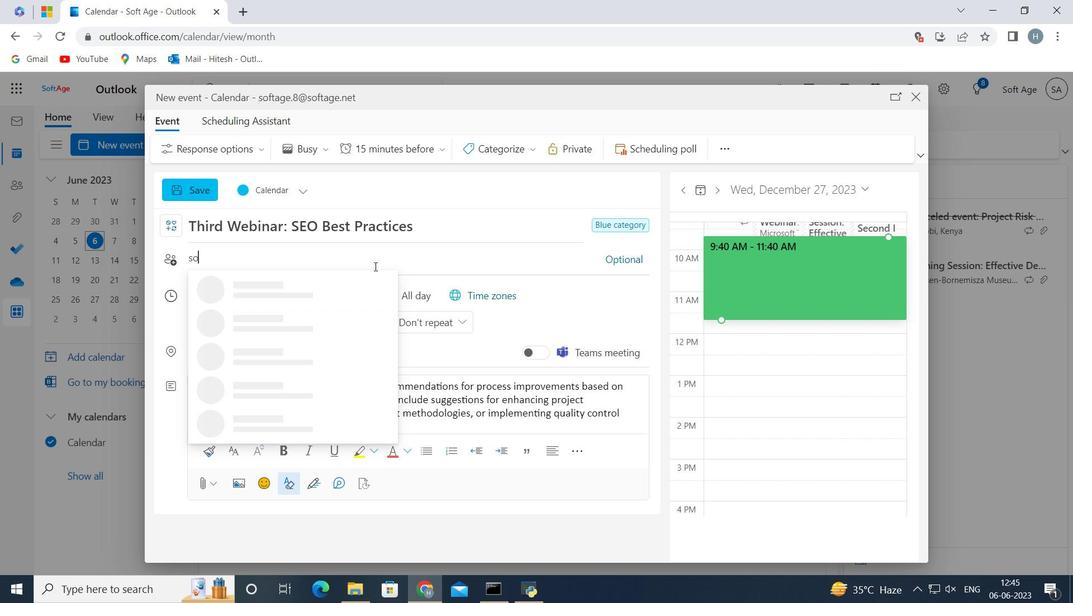 
Action: Key pressed ftage.9
Screenshot: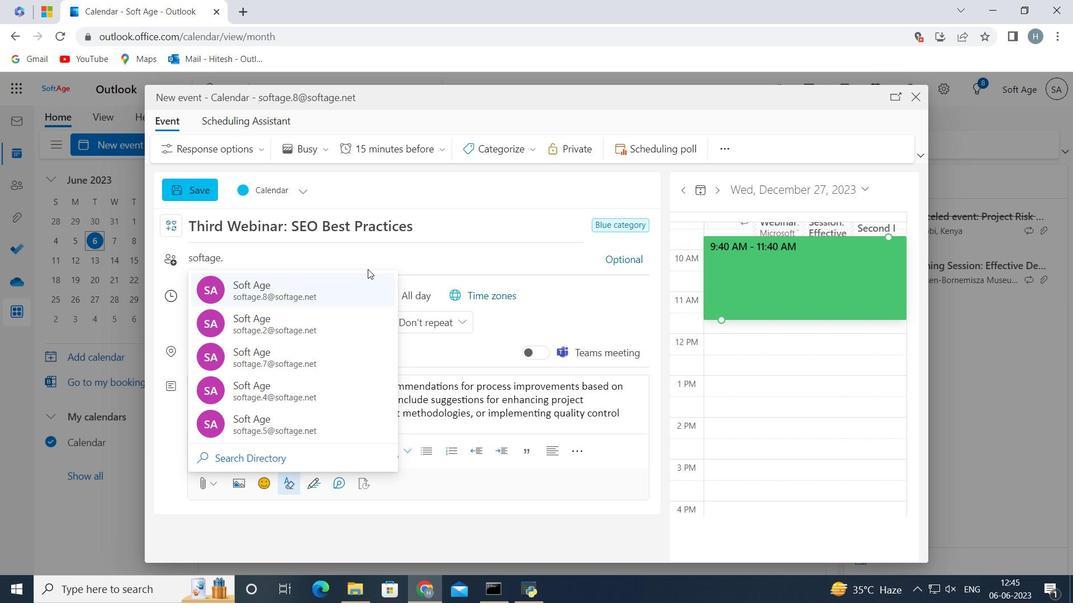 
Action: Mouse moved to (367, 269)
Screenshot: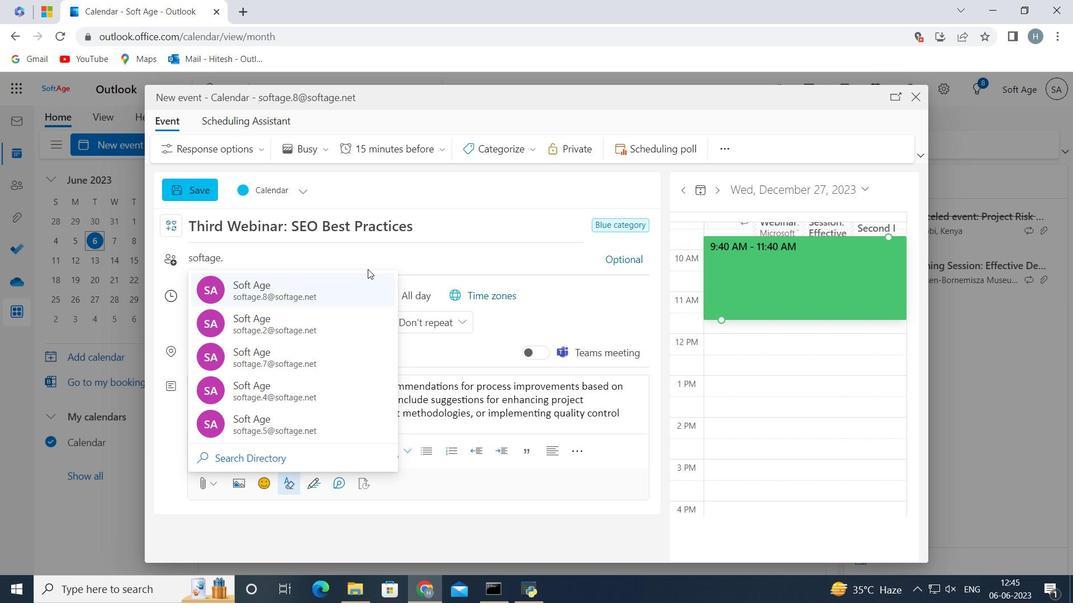 
Action: Key pressed <Key.shift>@s
Screenshot: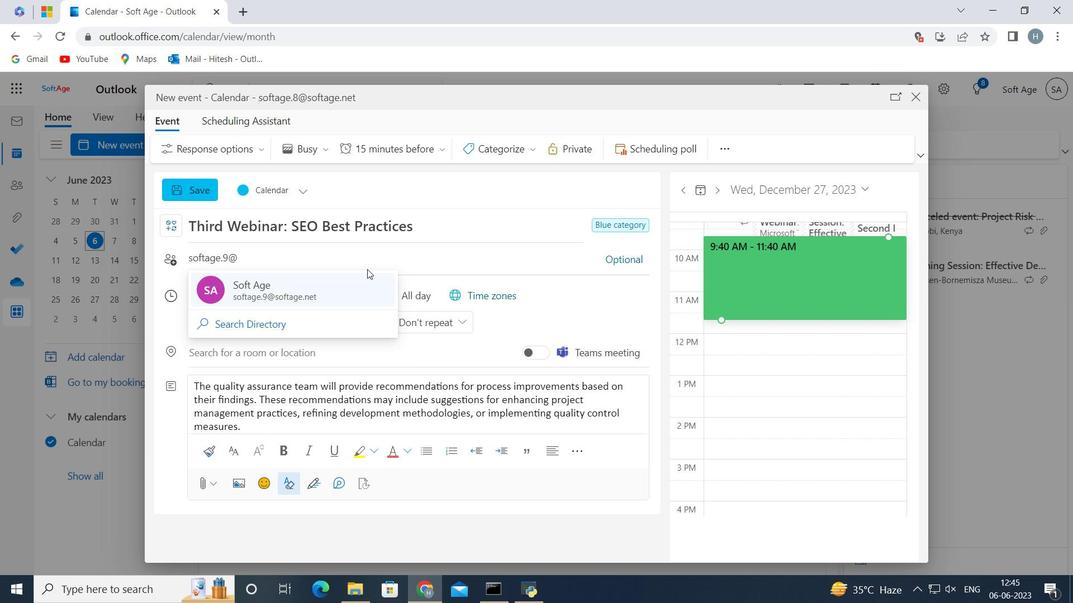 
Action: Mouse moved to (369, 269)
Screenshot: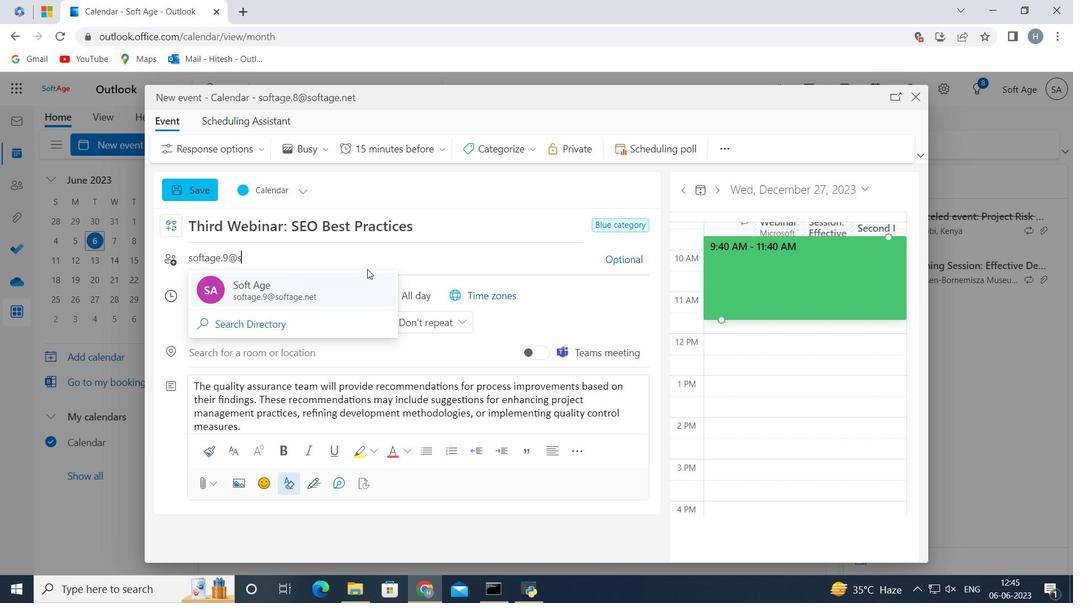 
Action: Key pressed o
Screenshot: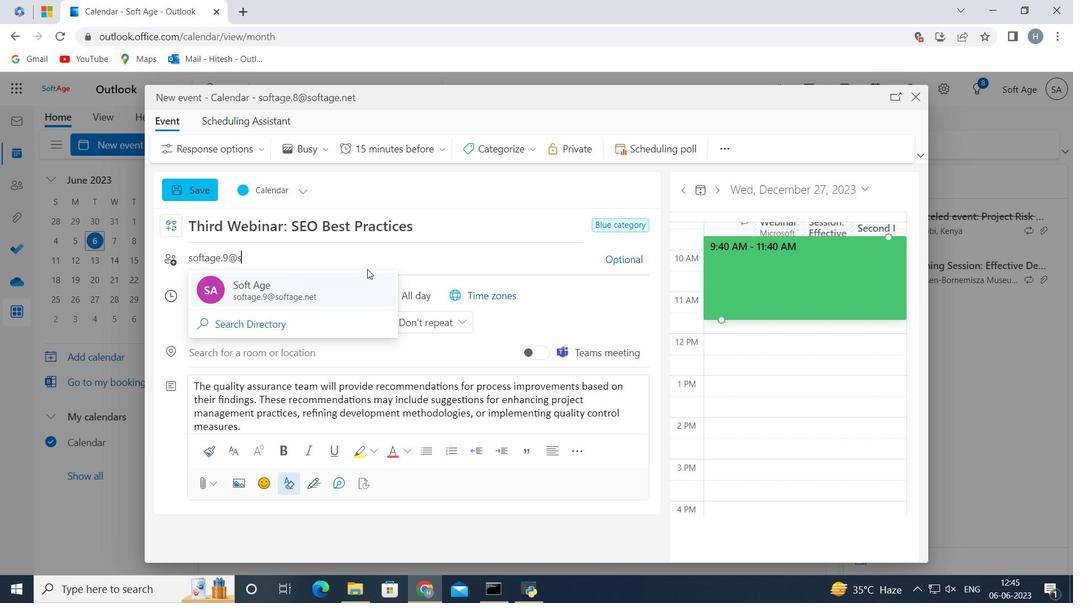 
Action: Mouse moved to (368, 269)
Screenshot: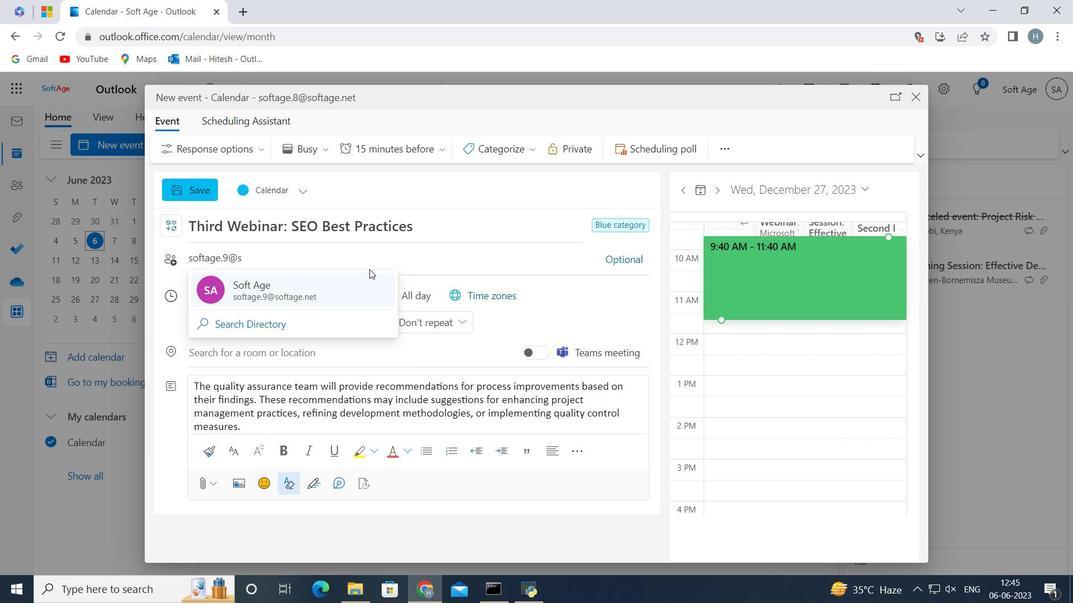 
Action: Key pressed ftage
Screenshot: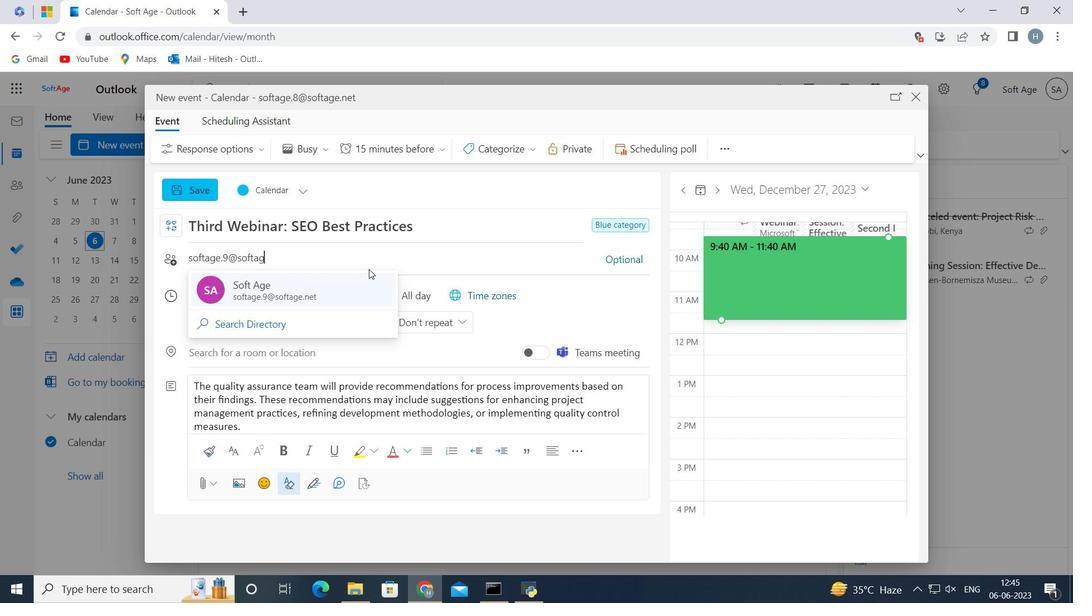 
Action: Mouse moved to (367, 269)
Screenshot: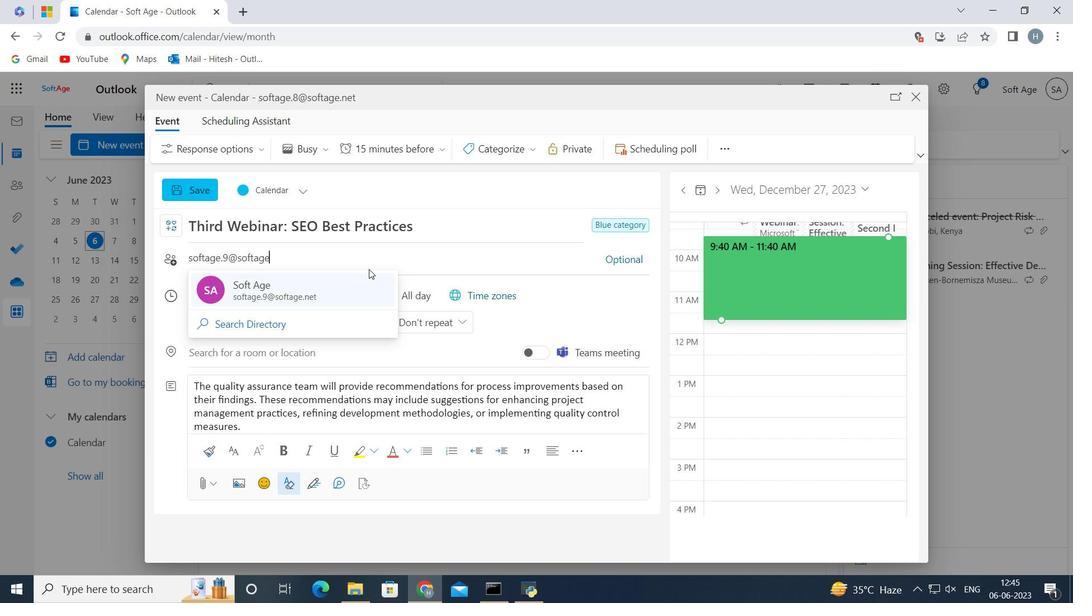 
Action: Key pressed .net
Screenshot: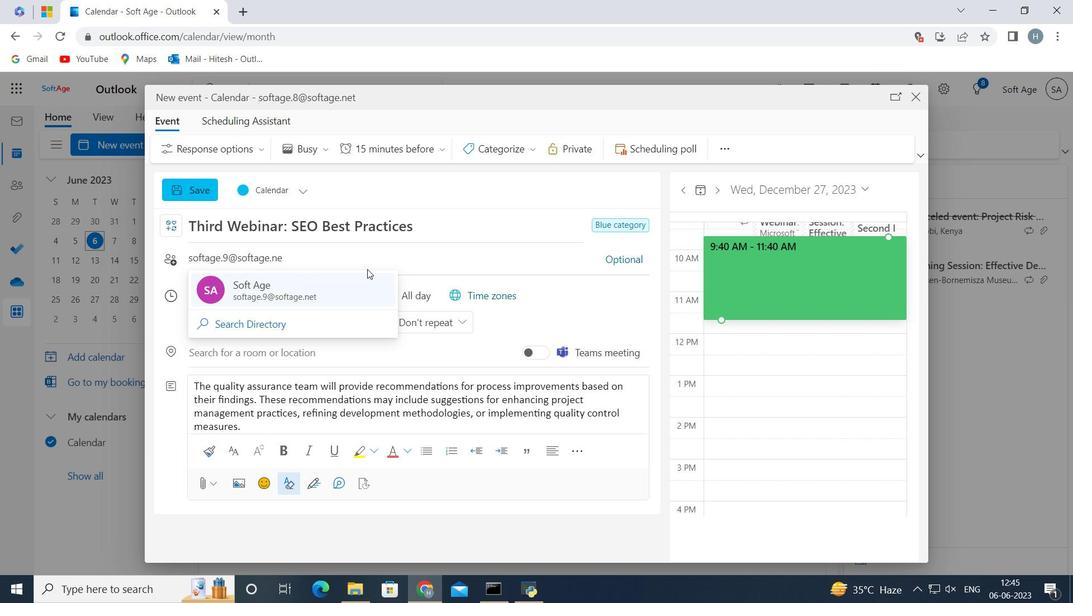 
Action: Mouse moved to (291, 292)
Screenshot: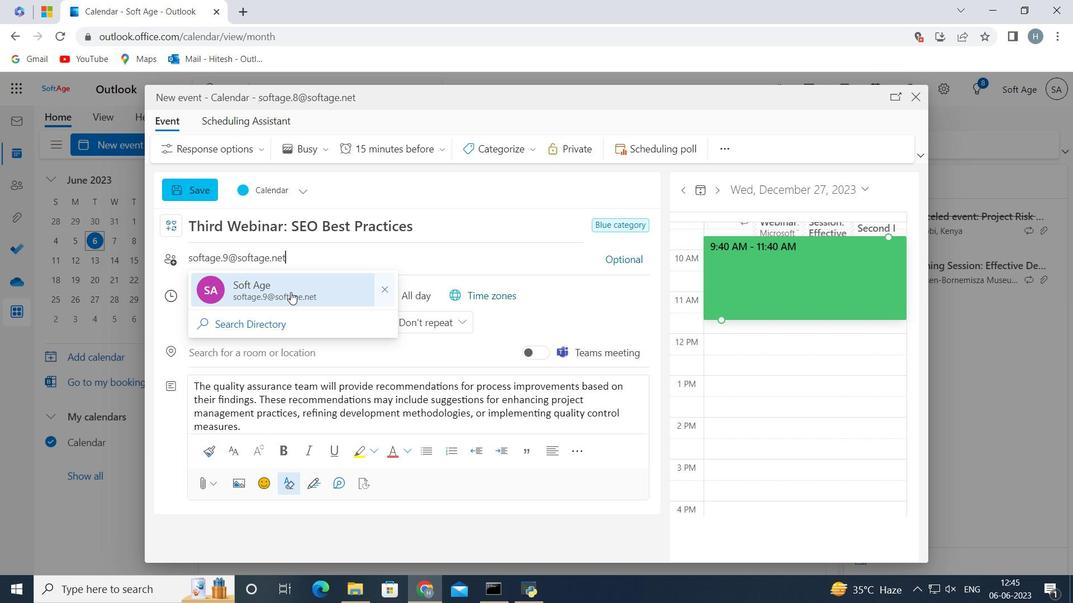 
Action: Mouse pressed left at (291, 292)
Screenshot: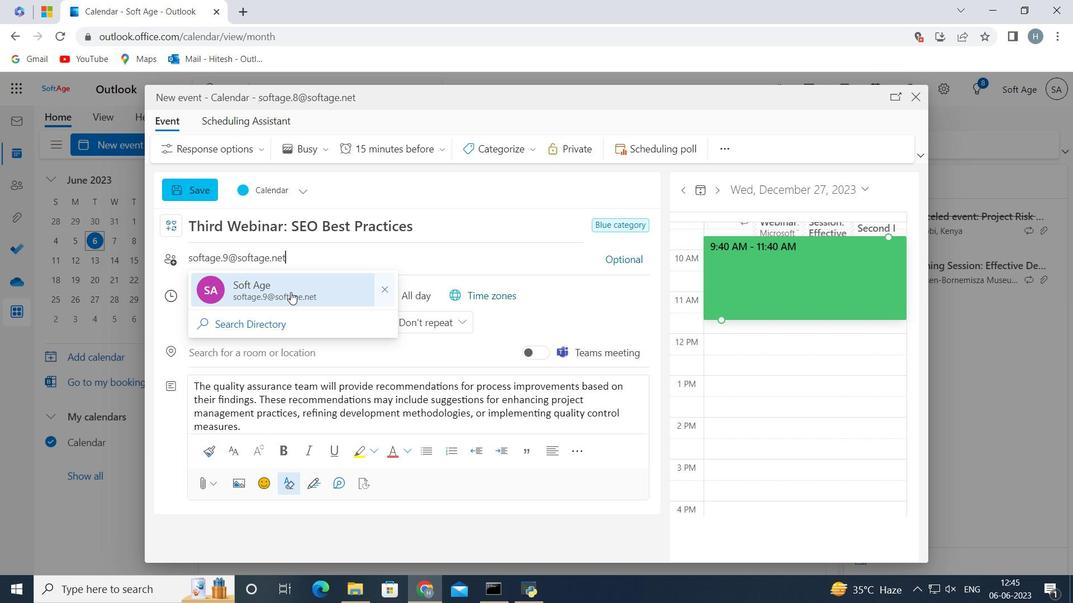 
Action: Mouse moved to (292, 291)
Screenshot: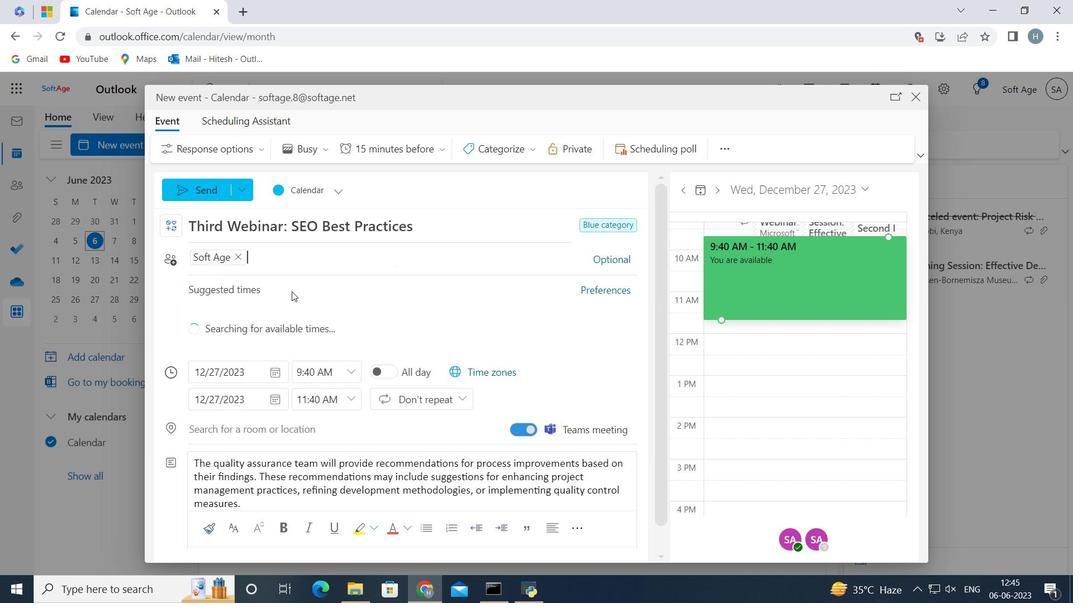 
Action: Key pressed softage.10<Key.shift>@softage.ne
Screenshot: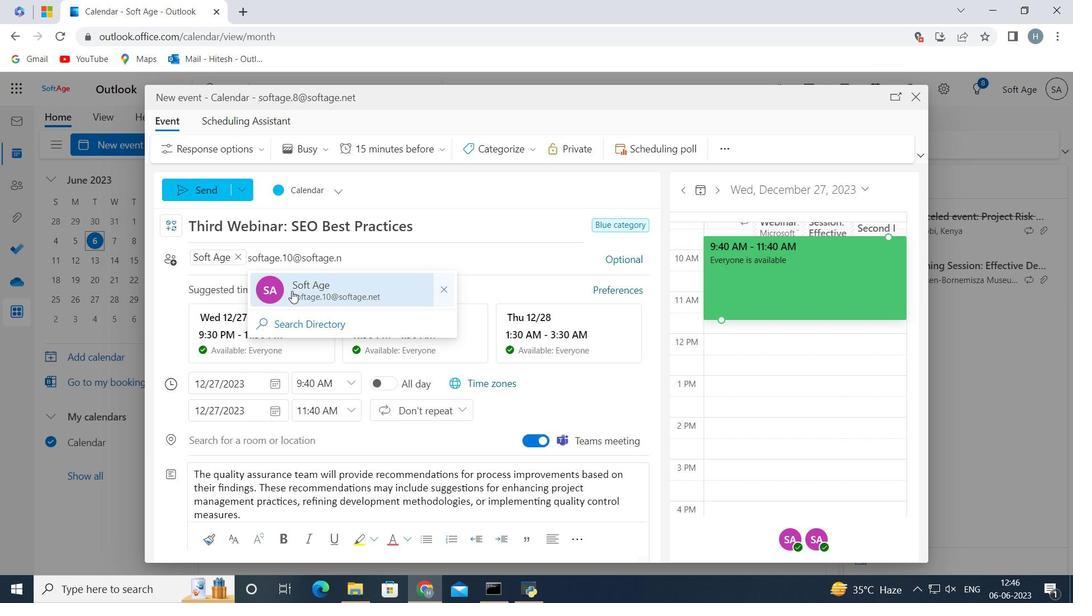 
Action: Mouse moved to (315, 281)
Screenshot: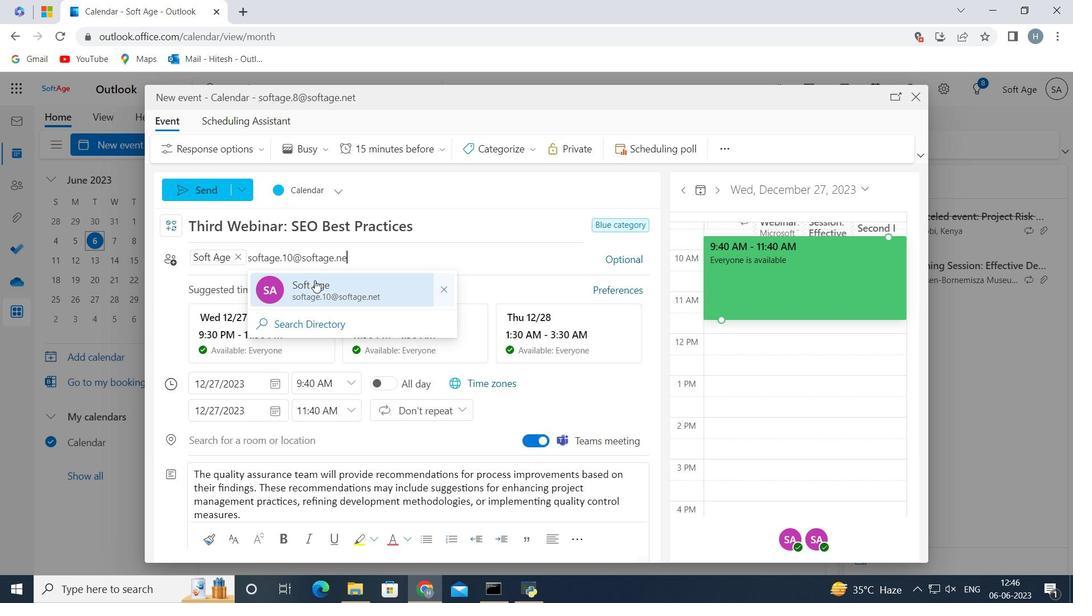 
Action: Mouse pressed left at (315, 281)
Screenshot: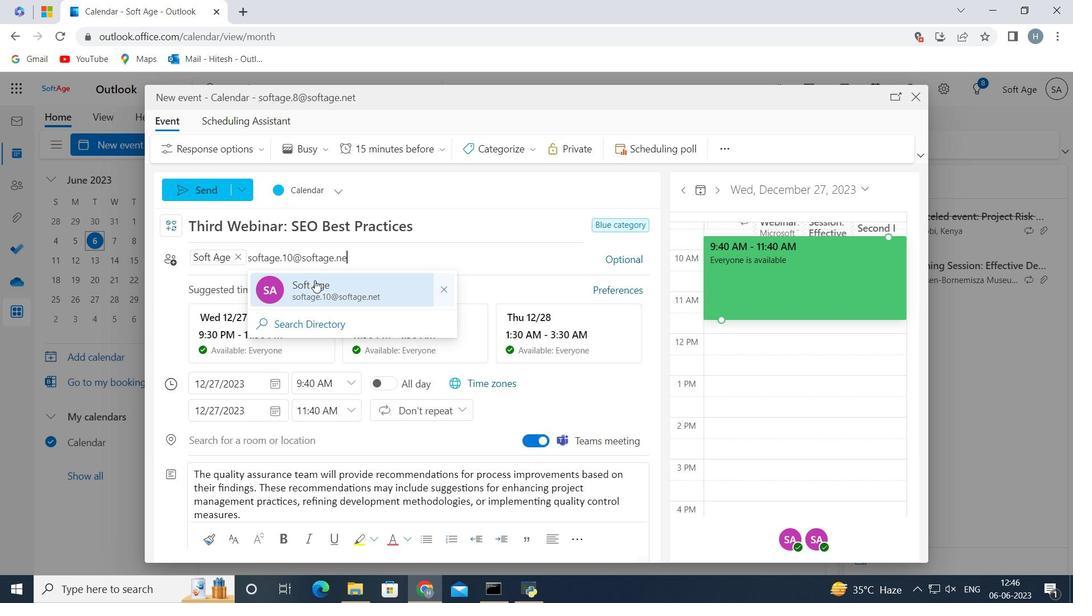 
Action: Mouse moved to (409, 142)
Screenshot: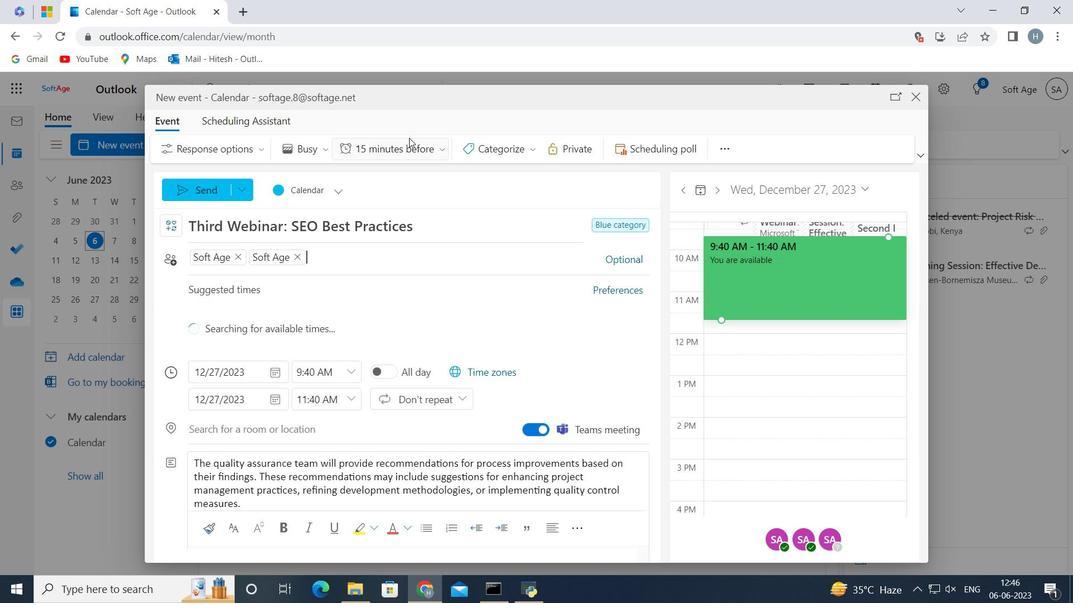 
Action: Mouse pressed left at (409, 142)
Screenshot: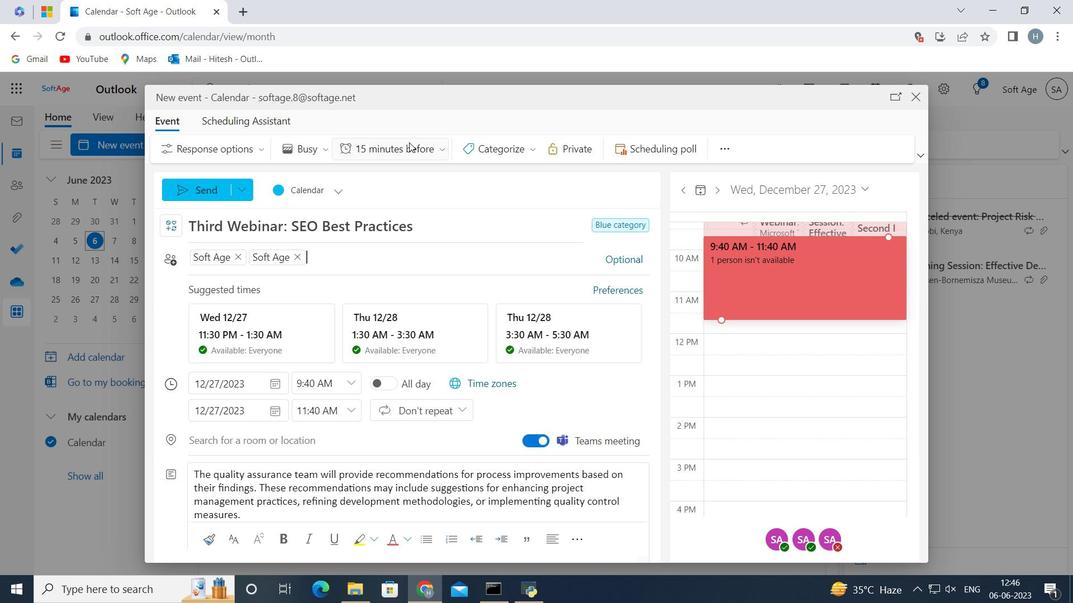
Action: Mouse moved to (386, 427)
Screenshot: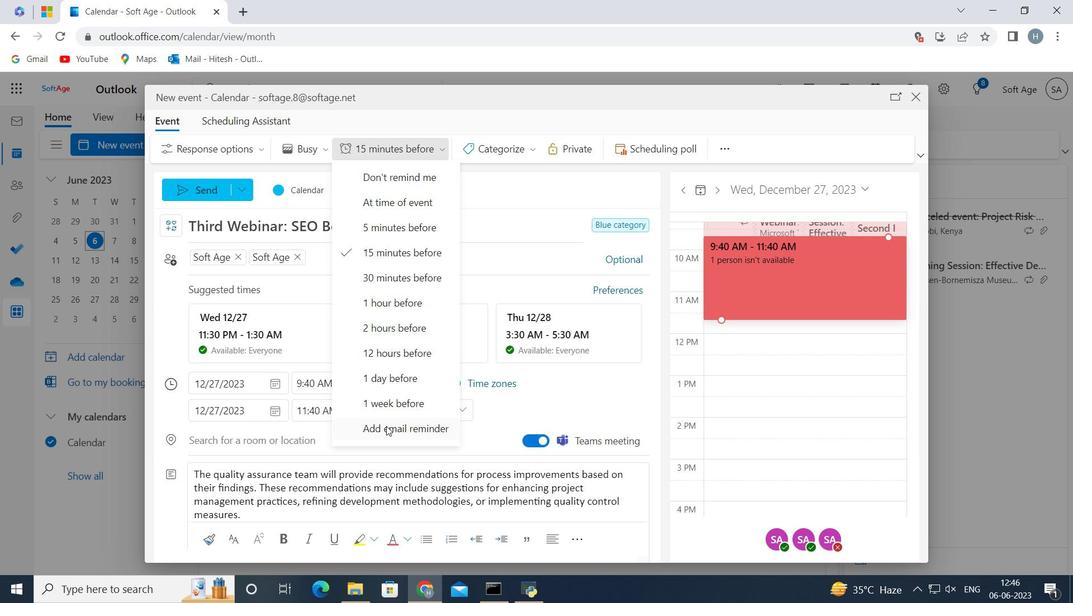 
Action: Mouse pressed left at (386, 427)
Screenshot: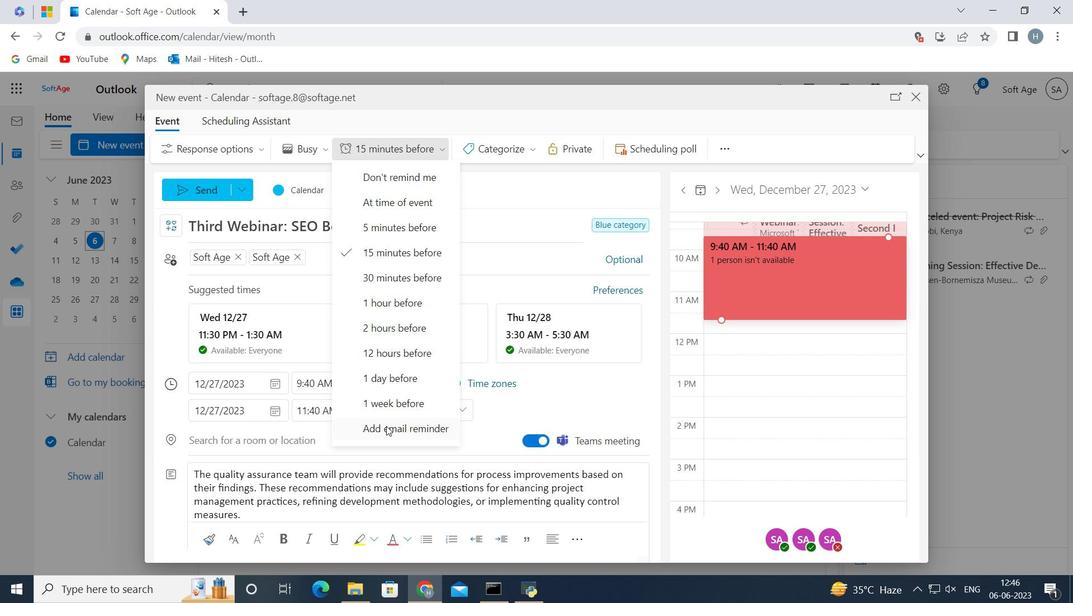 
Action: Mouse moved to (396, 230)
Screenshot: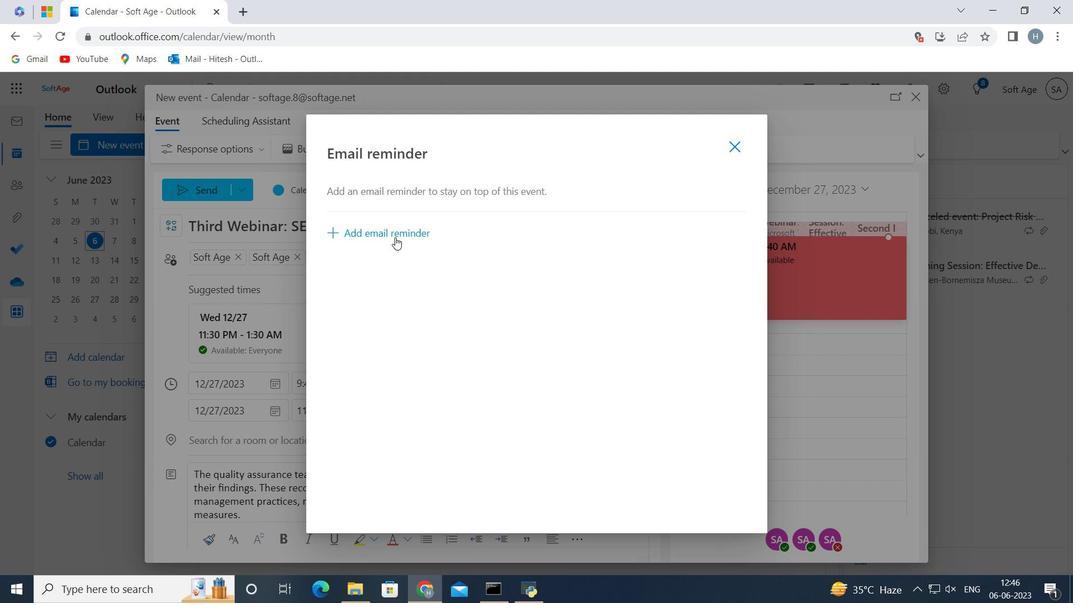 
Action: Mouse pressed left at (396, 230)
Screenshot: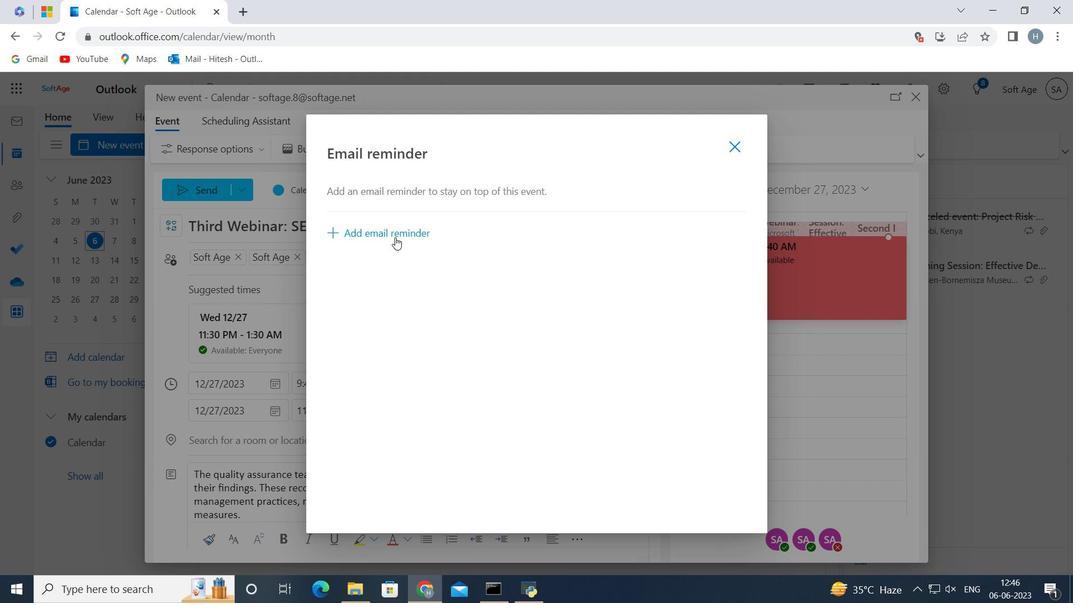 
Action: Mouse moved to (472, 228)
Screenshot: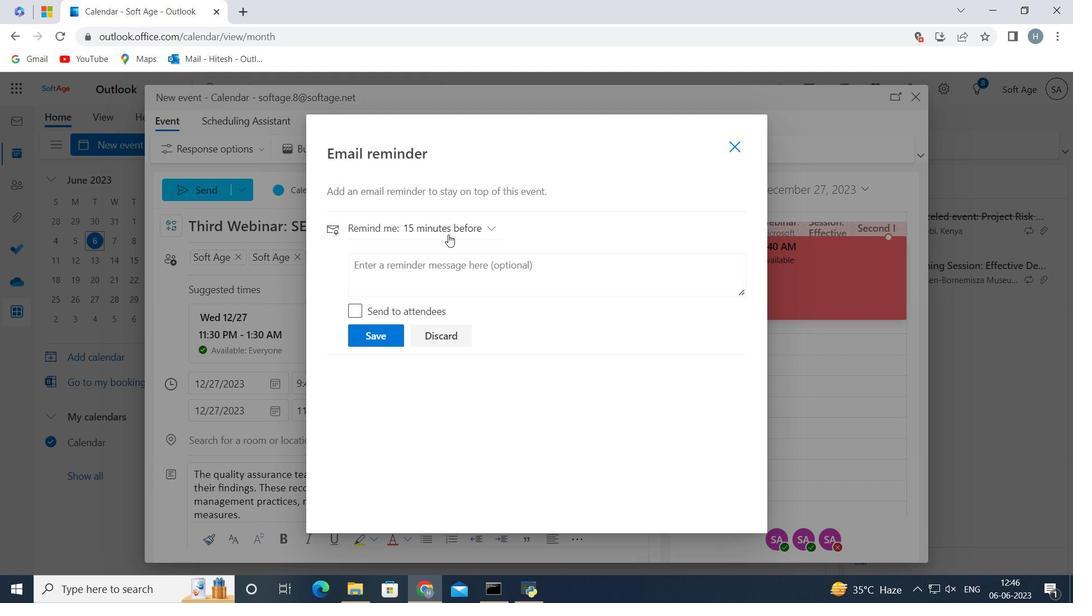 
Action: Mouse pressed left at (472, 228)
Screenshot: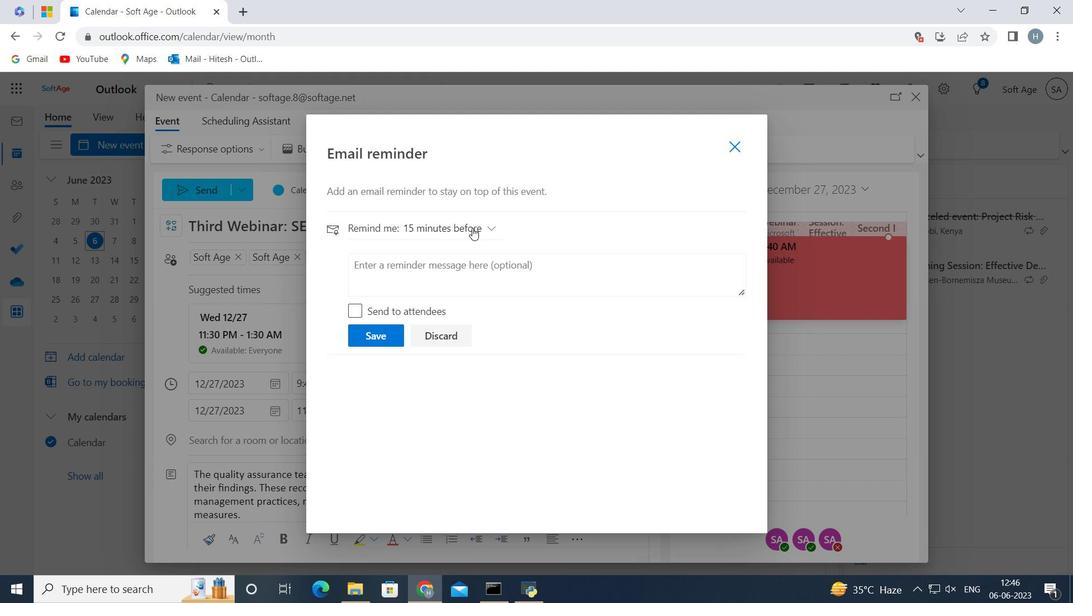 
Action: Mouse moved to (430, 473)
Screenshot: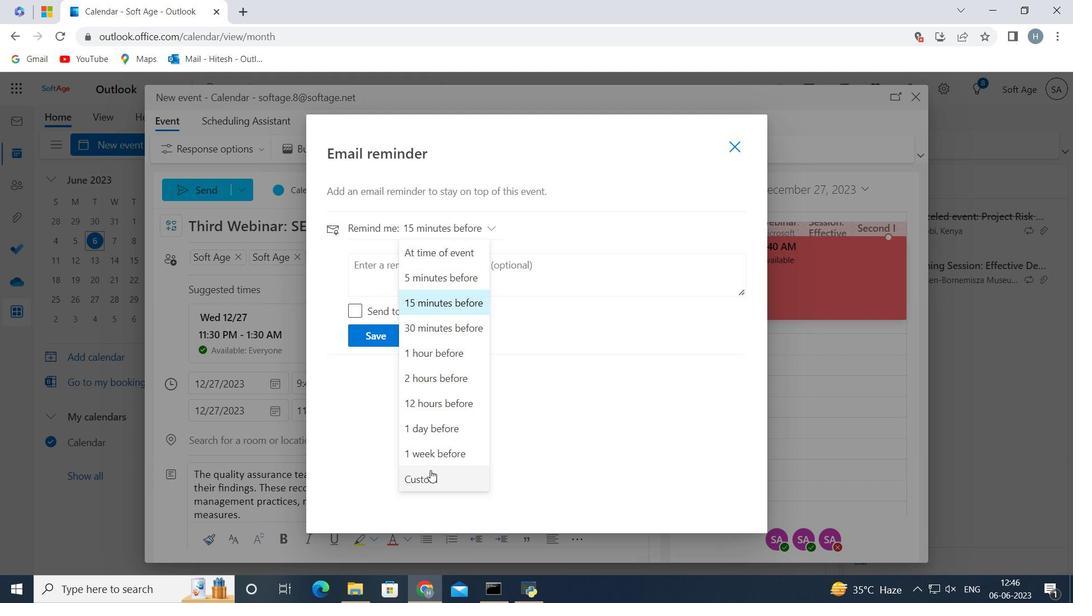 
Action: Mouse pressed left at (430, 473)
Screenshot: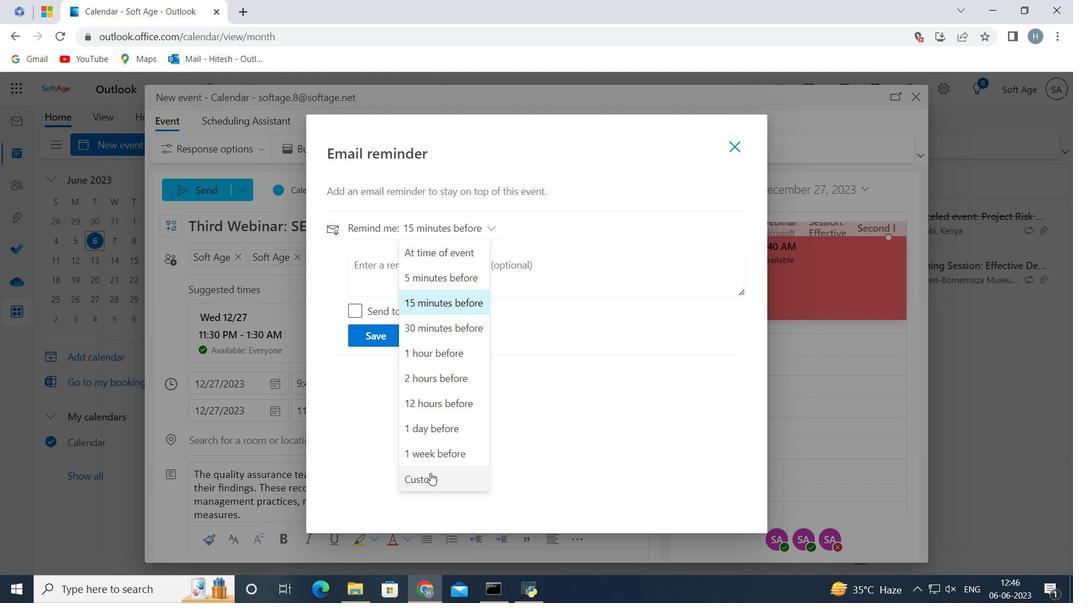 
Action: Mouse moved to (441, 309)
Screenshot: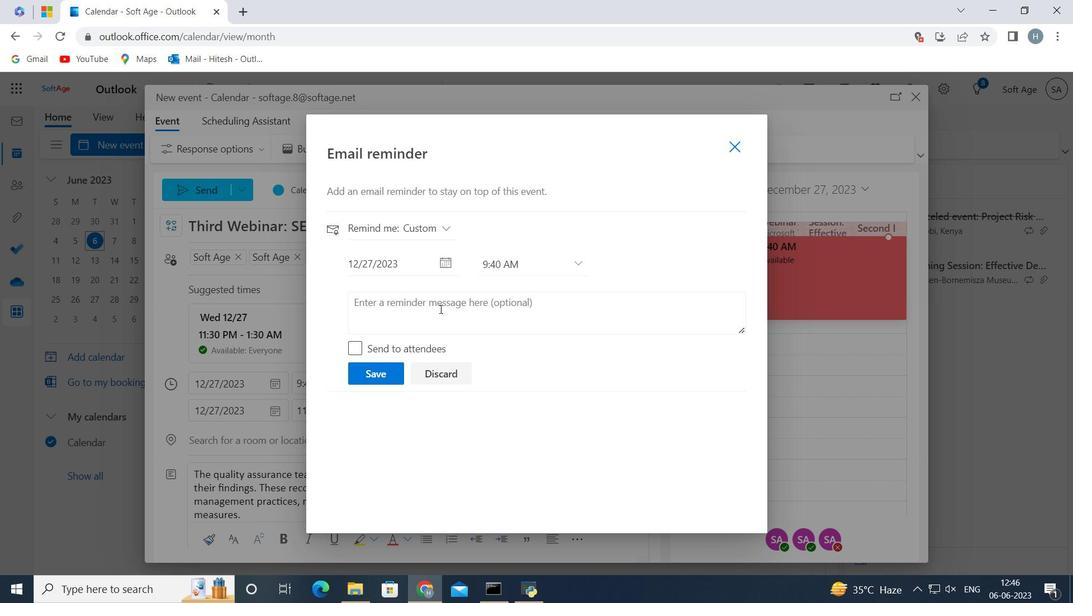 
Action: Mouse pressed left at (441, 309)
Screenshot: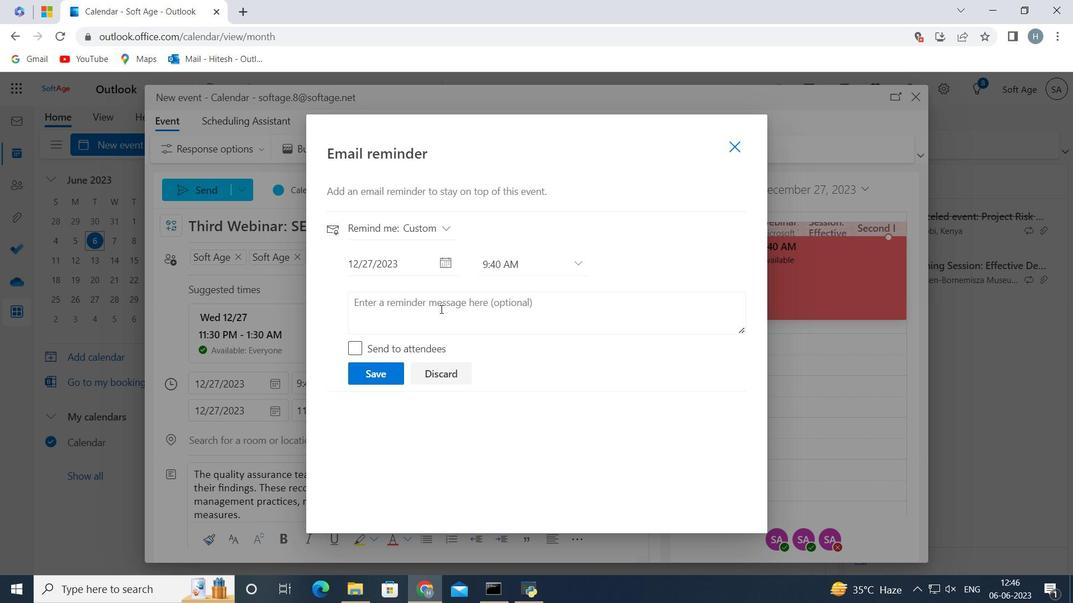 
Action: Mouse moved to (442, 309)
Screenshot: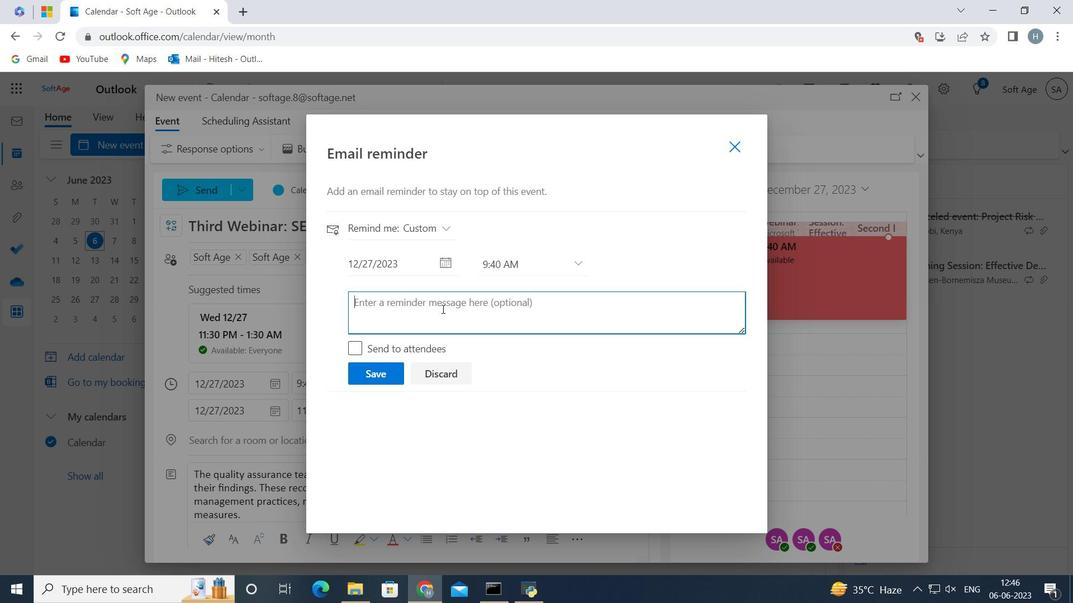 
Action: Key pressed 1351<Key.space>day<Key.space>before
Screenshot: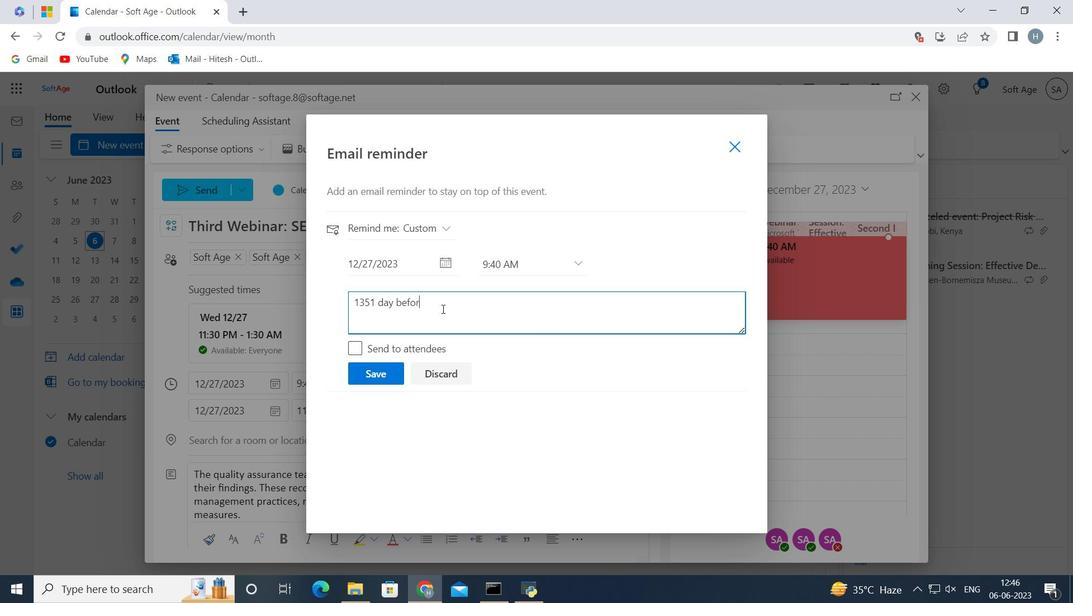 
Action: Mouse moved to (376, 372)
Screenshot: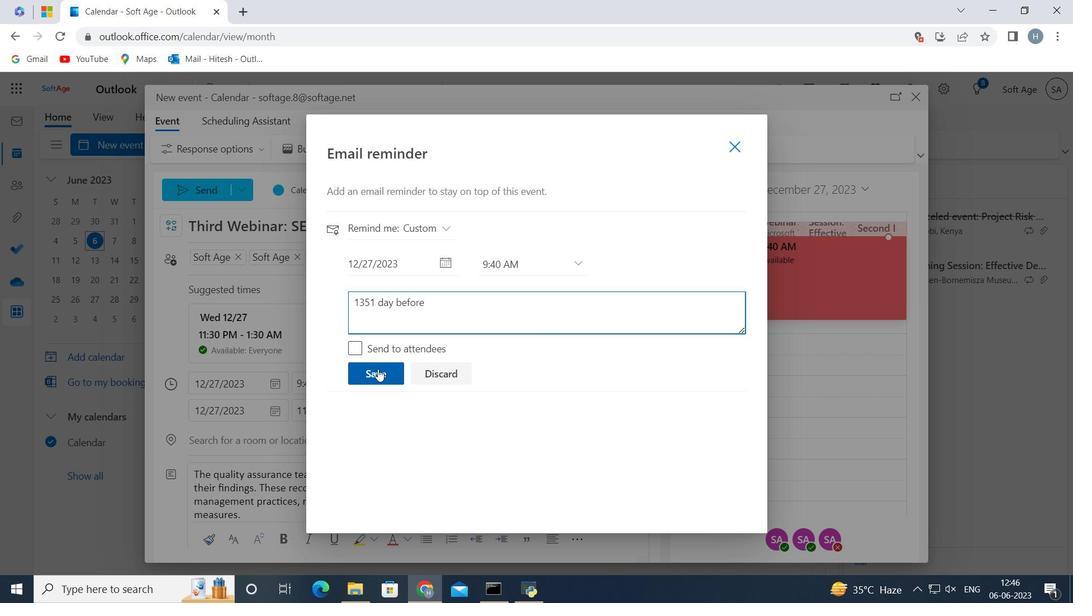 
Action: Mouse pressed left at (376, 372)
Screenshot: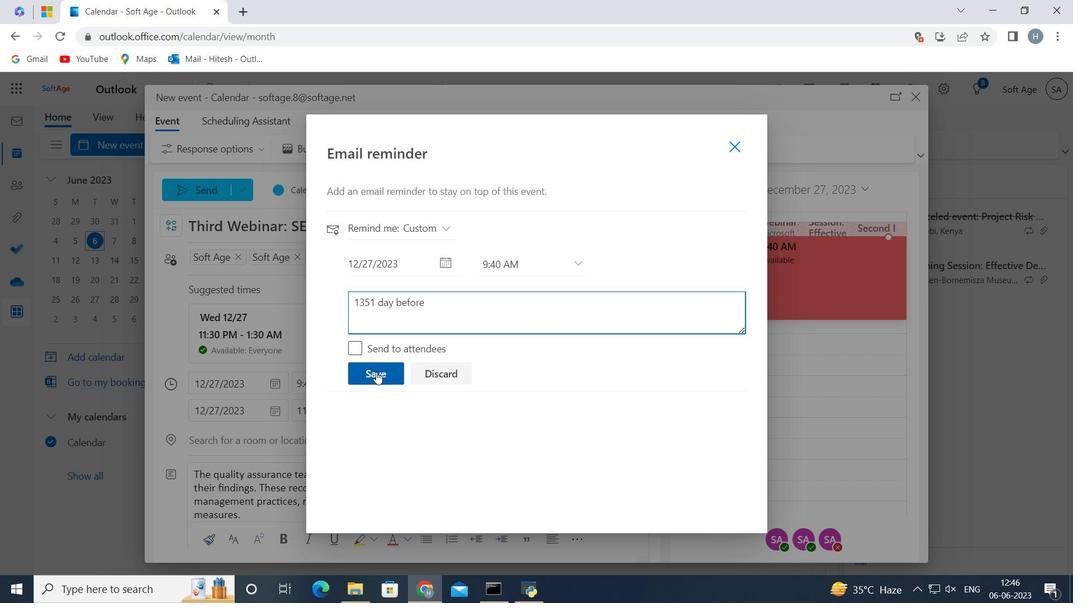 
Action: Mouse moved to (742, 144)
Screenshot: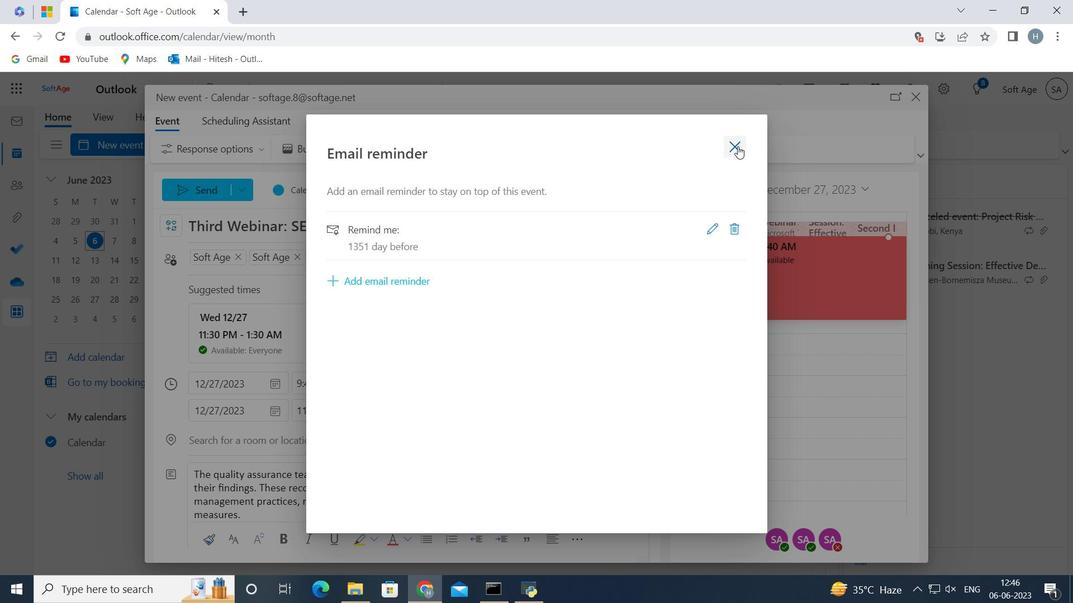 
Action: Mouse pressed left at (742, 144)
Screenshot: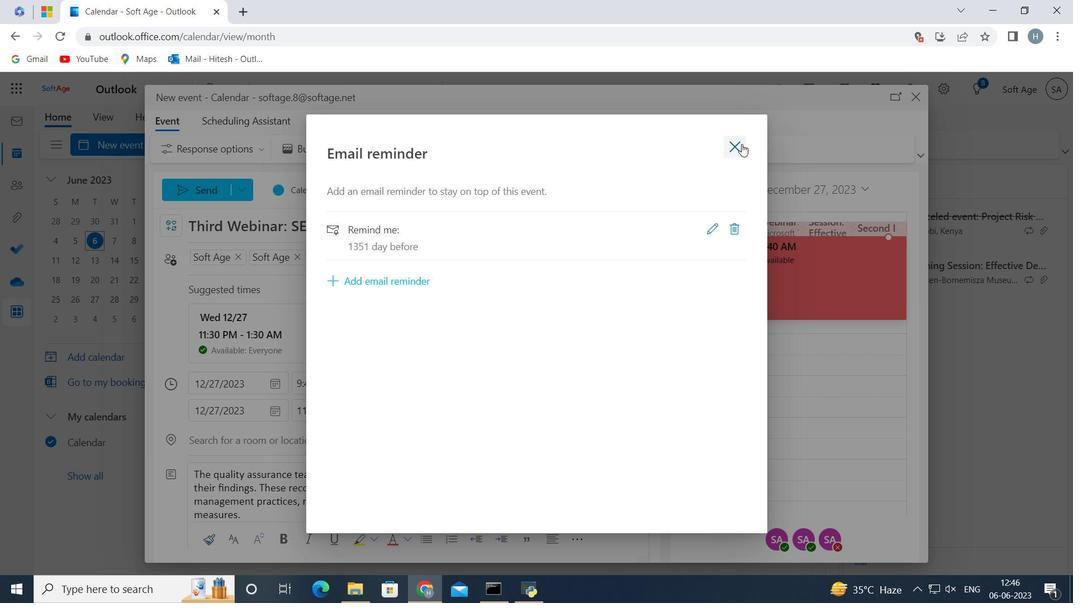 
Action: Mouse moved to (214, 195)
Screenshot: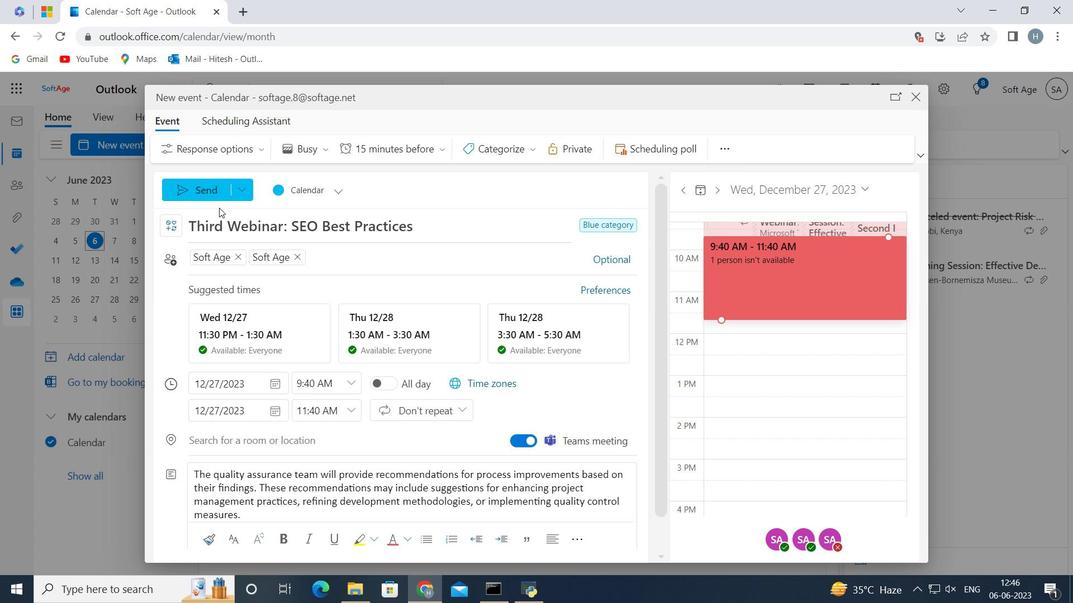 
Action: Mouse pressed left at (214, 195)
Screenshot: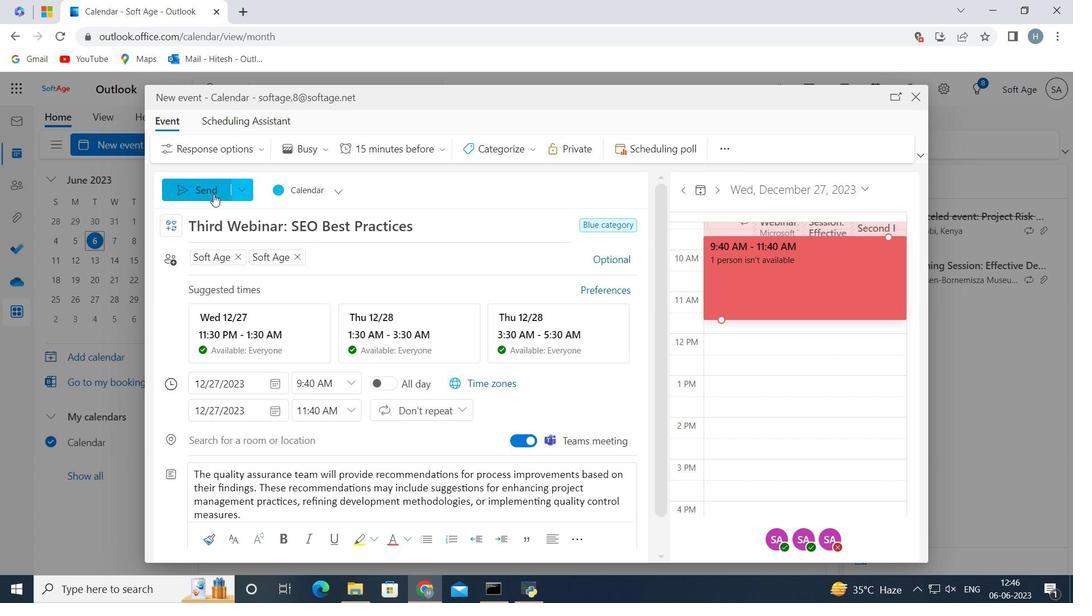 
Action: Mouse moved to (505, 215)
Screenshot: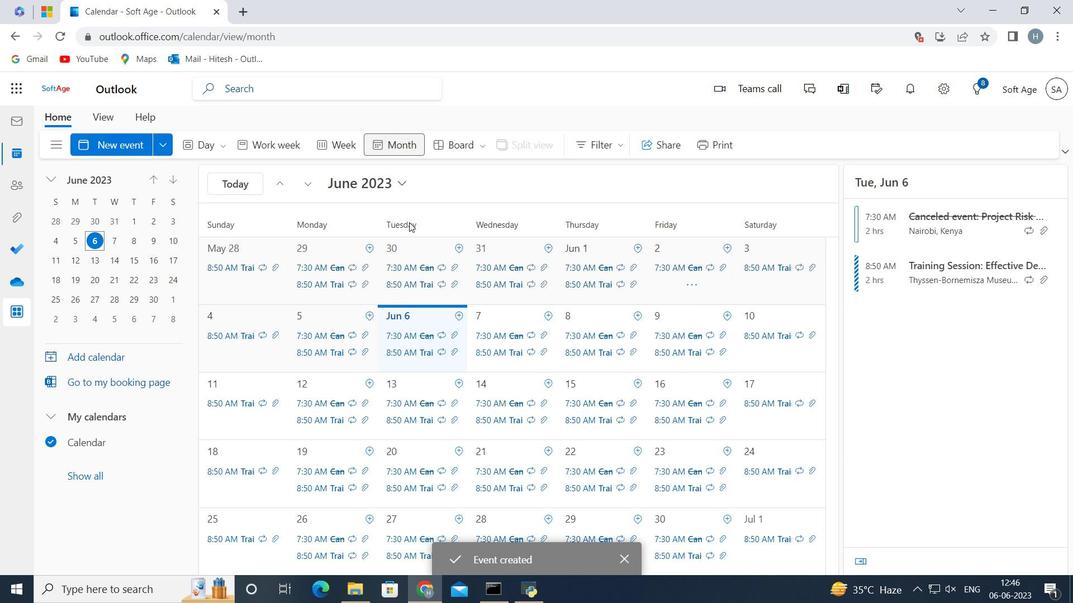 
